 Task: Find connections with filter location Algiers with filter topic #fundraisingwith filter profile language Potuguese with filter current company Bharti AXA Life Insurance with filter school Padmashree Dr D. Y. Patil Vidyapeeth with filter industry Golf Courses and Country Clubs with filter service category Project Management with filter keywords title Medical Administrator
Action: Mouse moved to (470, 67)
Screenshot: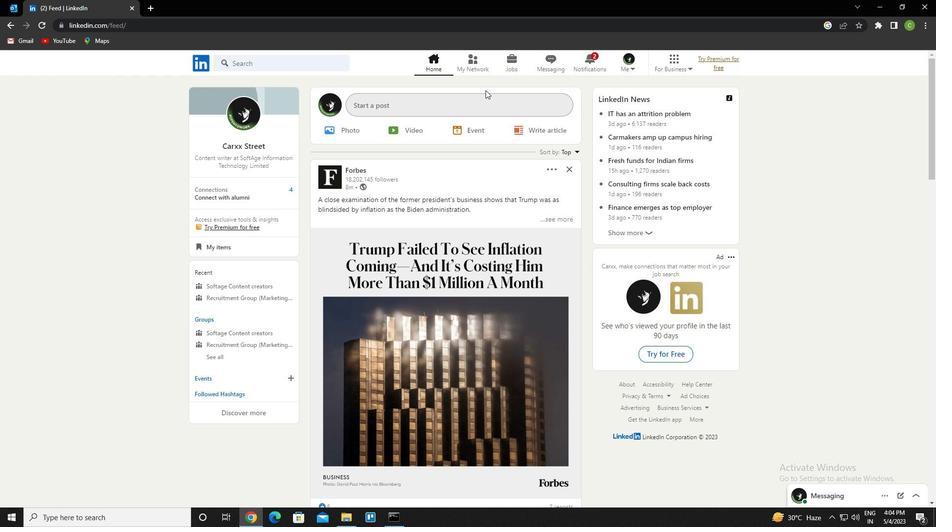 
Action: Mouse pressed left at (470, 67)
Screenshot: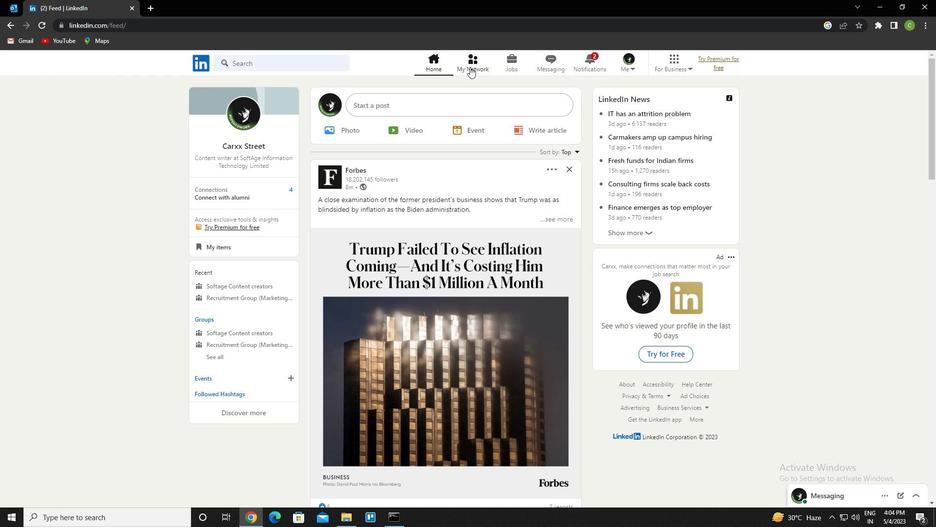 
Action: Mouse moved to (270, 123)
Screenshot: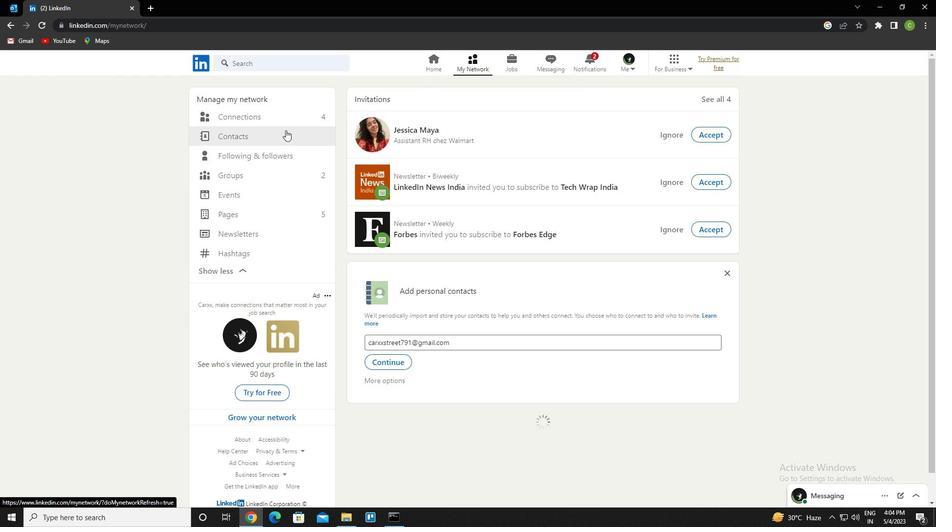 
Action: Mouse pressed left at (270, 123)
Screenshot: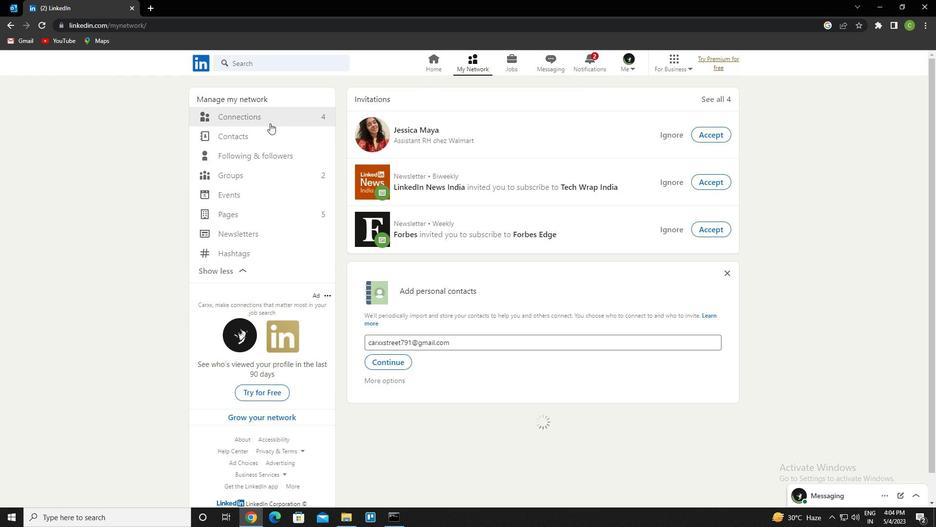 
Action: Mouse moved to (271, 117)
Screenshot: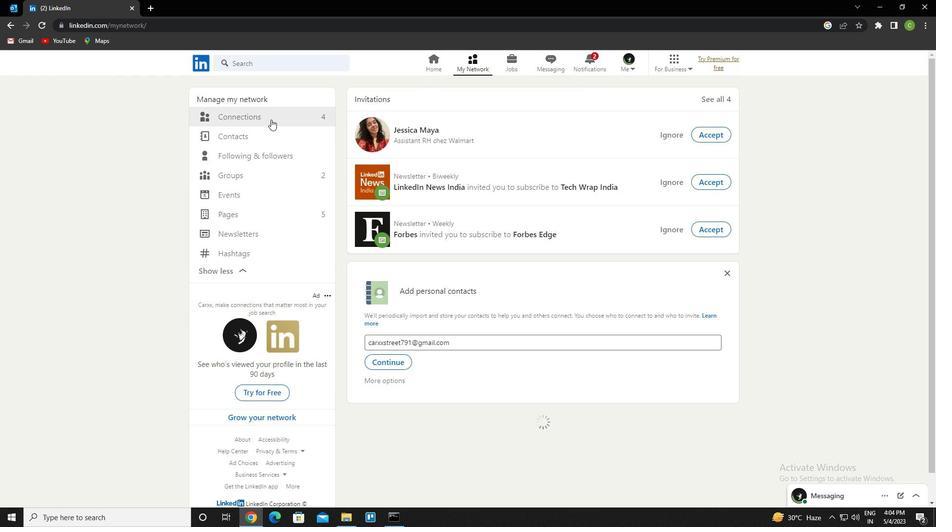 
Action: Mouse pressed left at (271, 117)
Screenshot: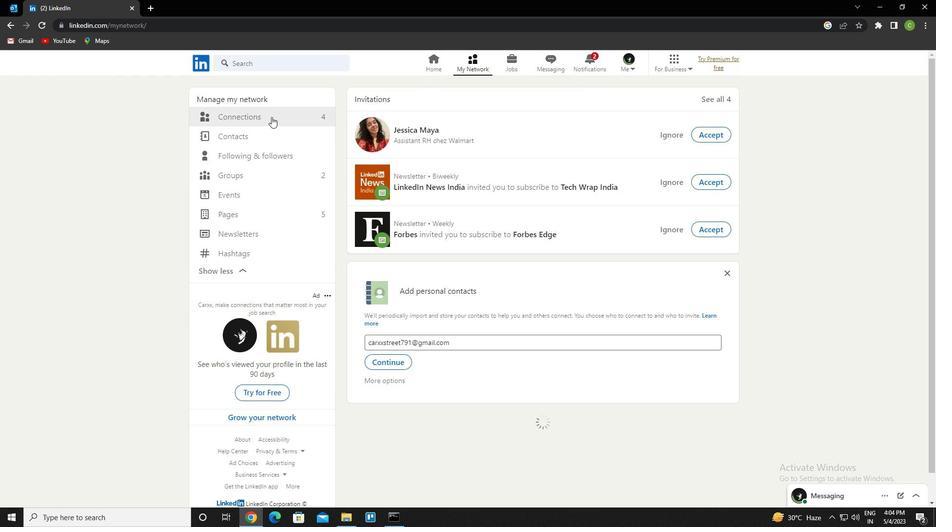 
Action: Mouse moved to (548, 118)
Screenshot: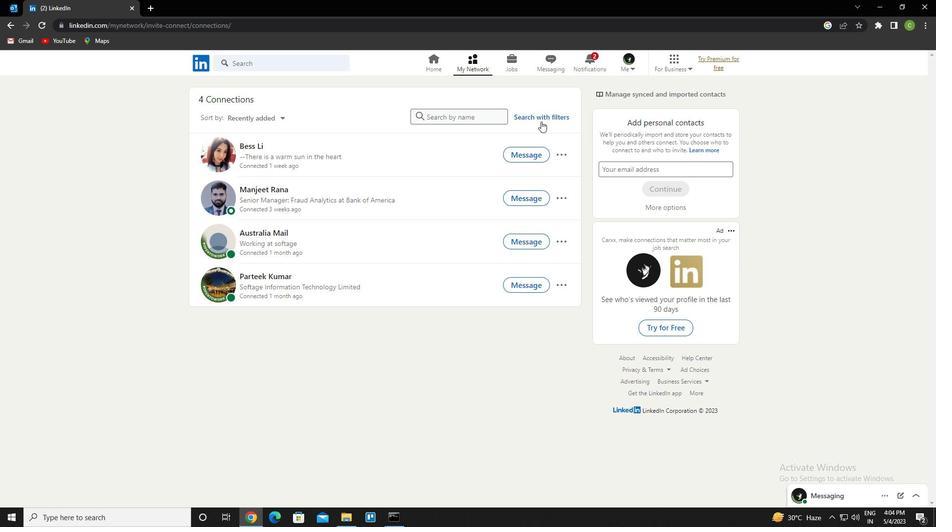 
Action: Mouse pressed left at (548, 118)
Screenshot: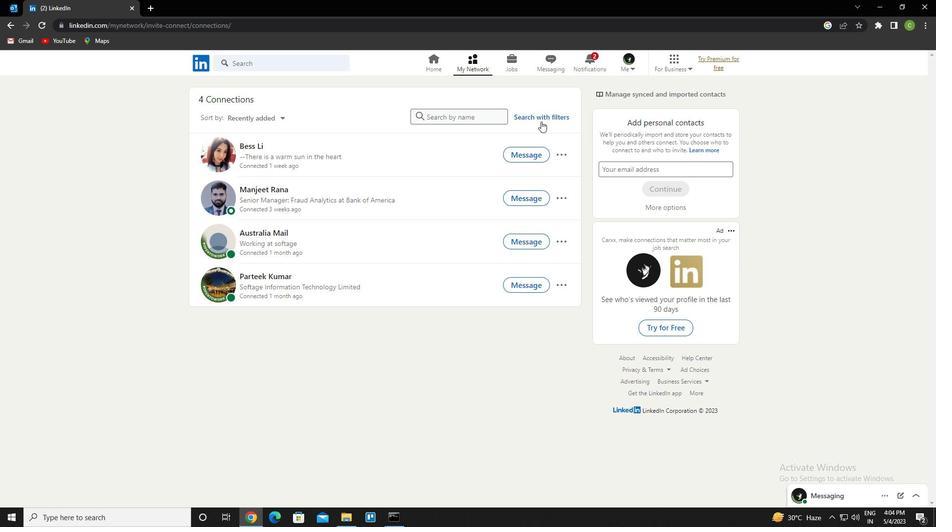 
Action: Mouse moved to (506, 95)
Screenshot: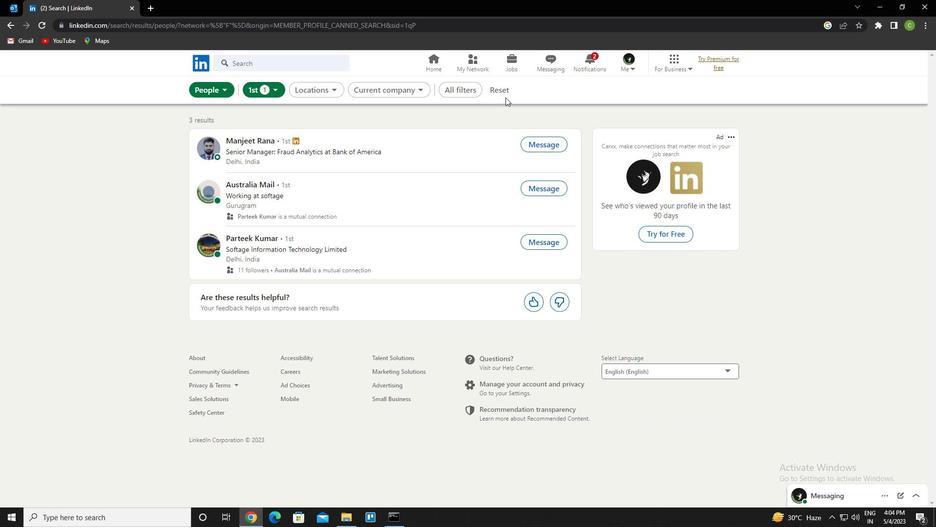 
Action: Mouse pressed left at (506, 95)
Screenshot: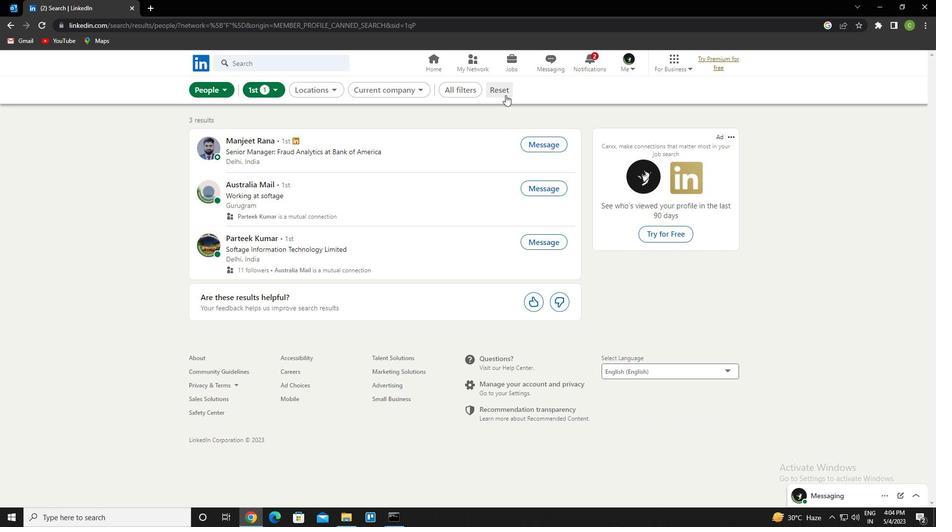 
Action: Mouse moved to (494, 90)
Screenshot: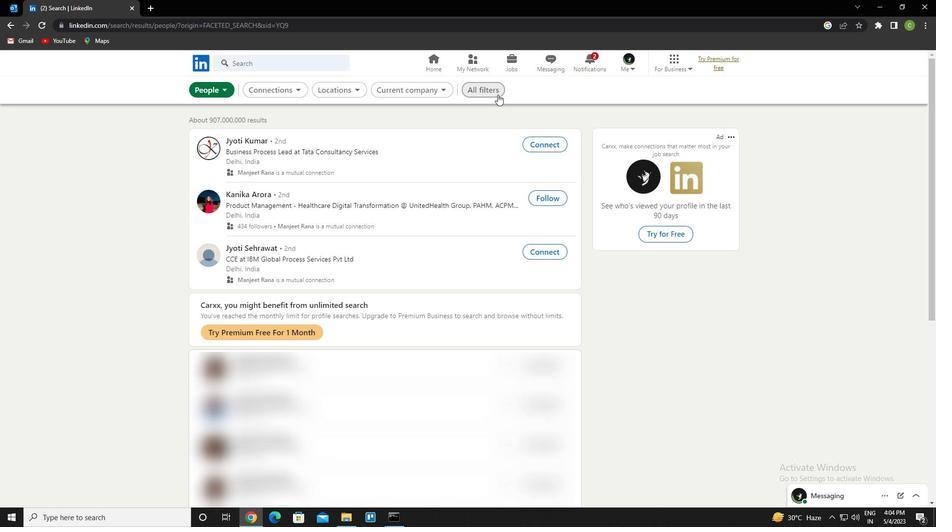 
Action: Mouse pressed left at (494, 90)
Screenshot: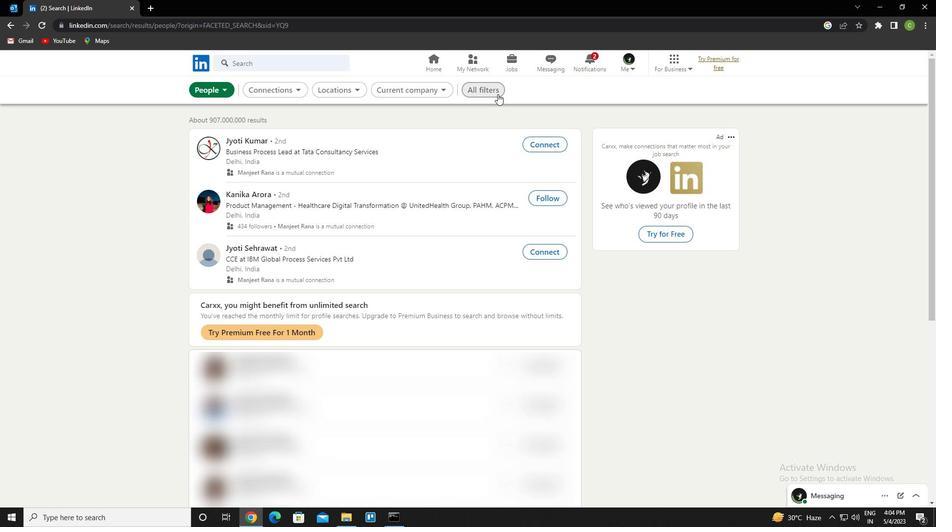
Action: Mouse moved to (747, 286)
Screenshot: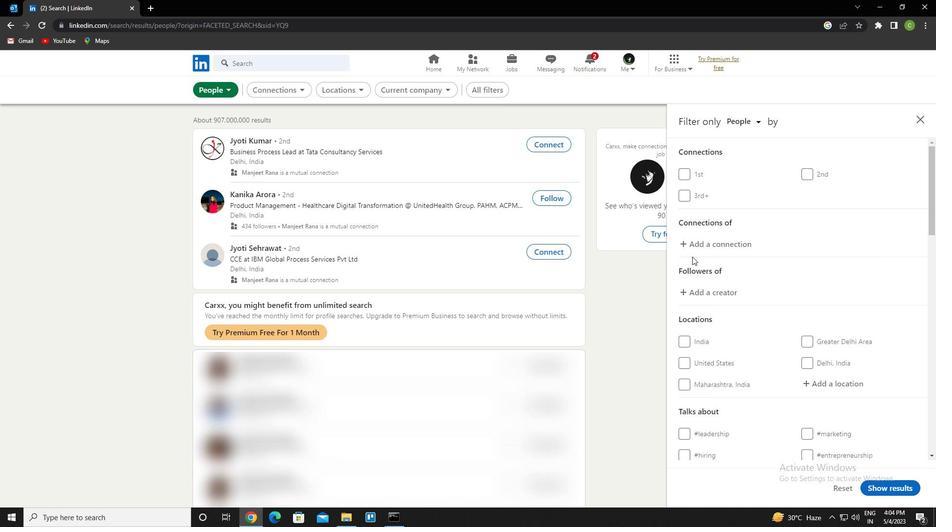 
Action: Mouse scrolled (747, 285) with delta (0, 0)
Screenshot: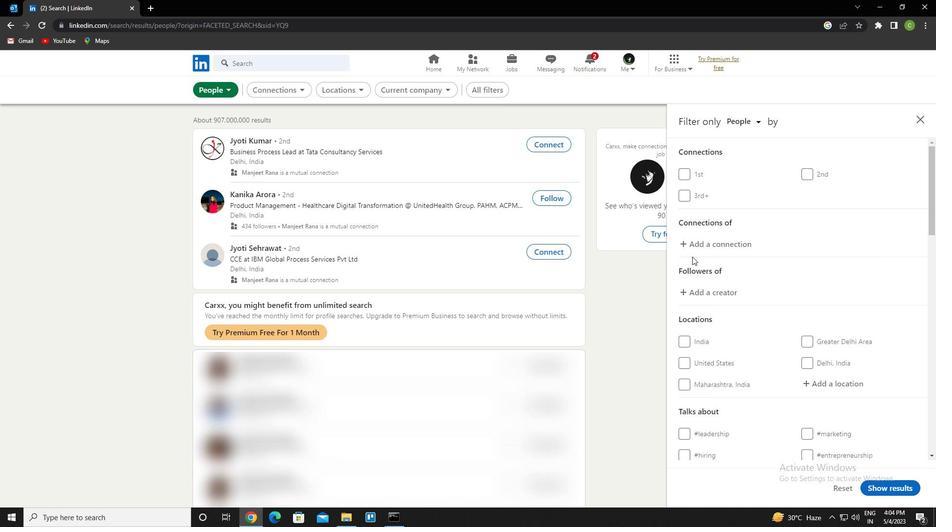 
Action: Mouse moved to (751, 292)
Screenshot: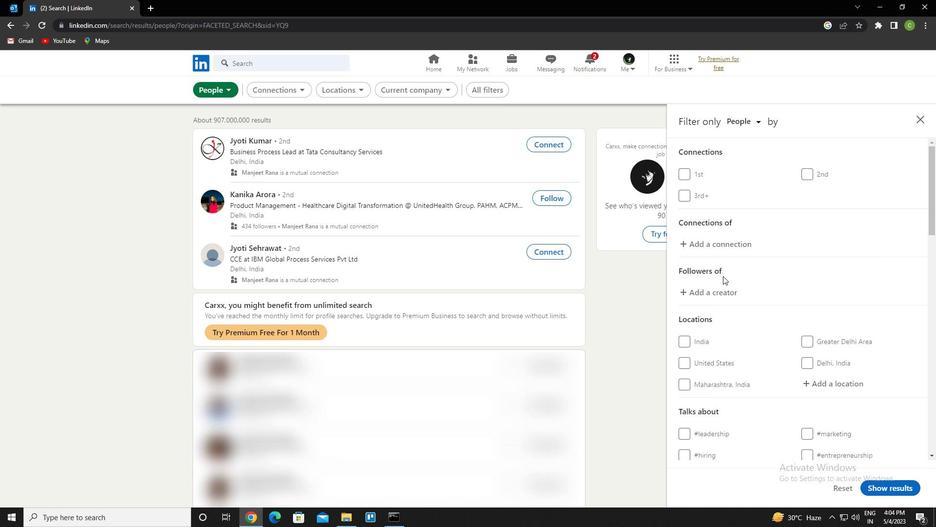 
Action: Mouse scrolled (751, 292) with delta (0, 0)
Screenshot: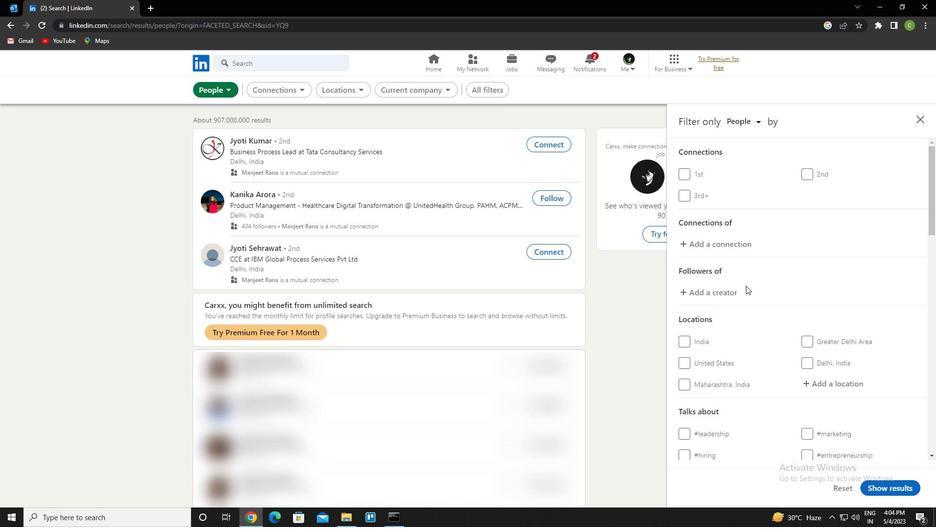 
Action: Mouse moved to (825, 292)
Screenshot: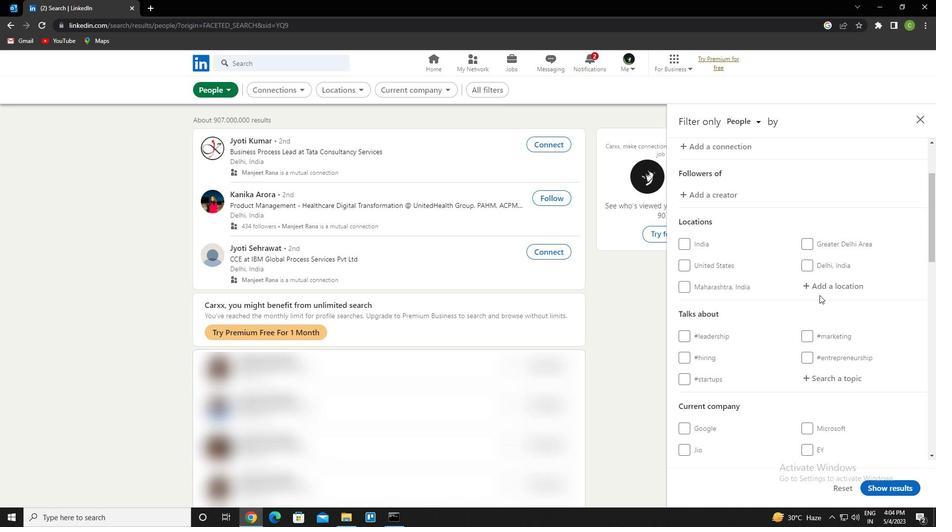 
Action: Mouse pressed left at (825, 292)
Screenshot: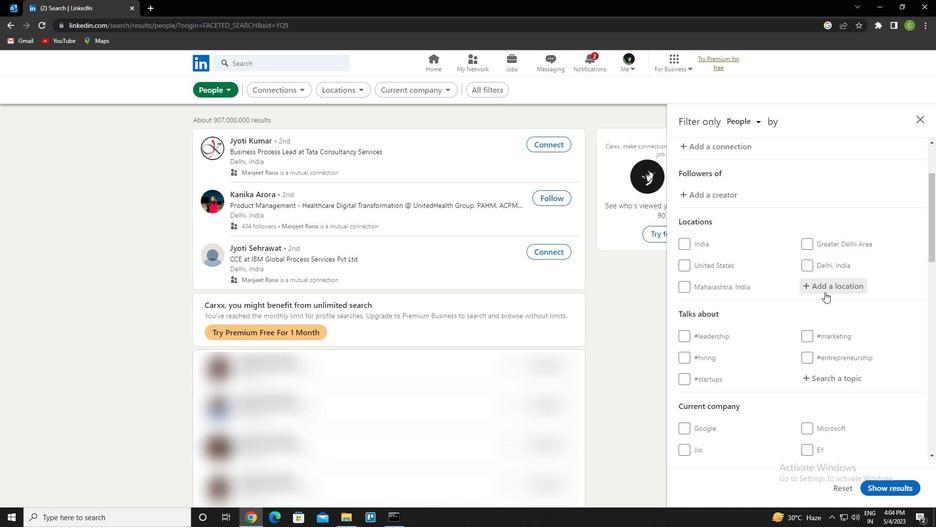 
Action: Mouse moved to (827, 291)
Screenshot: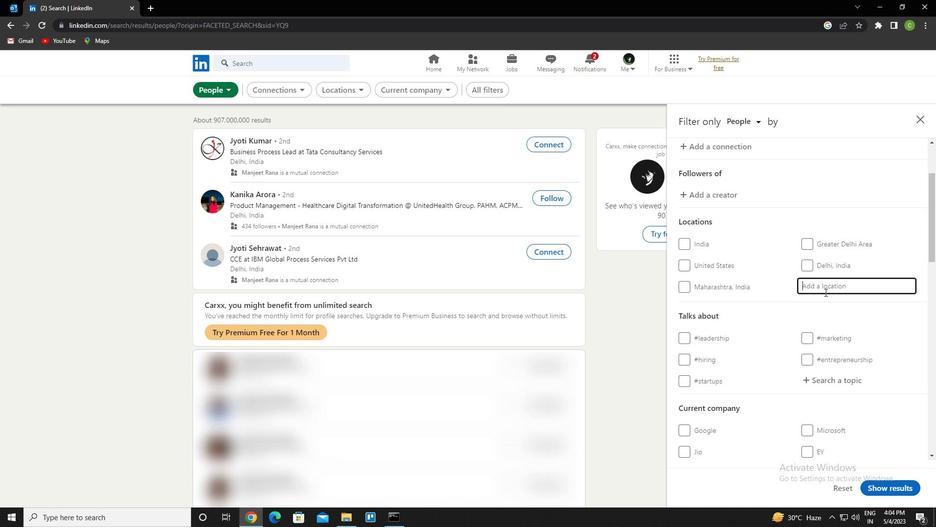 
Action: Key pressed <Key.caps_lock>a<Key.caps_lock>lgiers<Key.down><Key.enter>
Screenshot: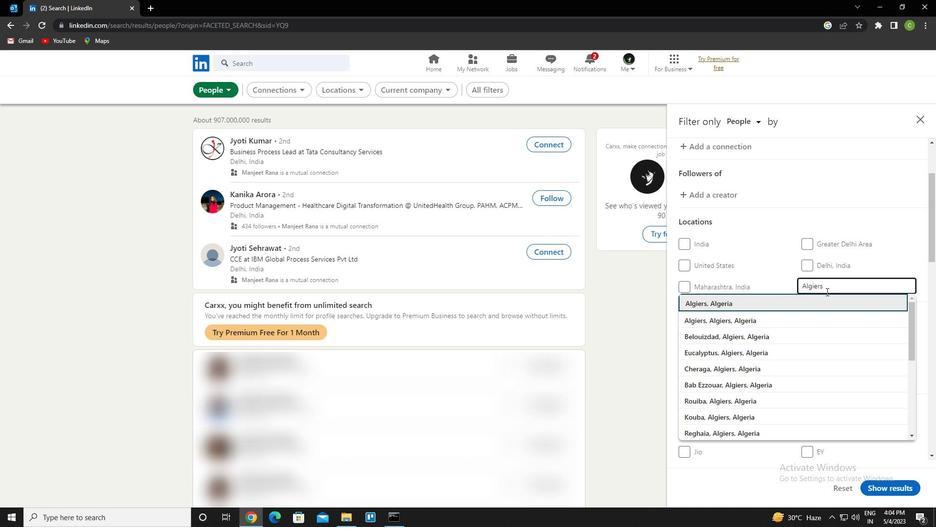 
Action: Mouse moved to (832, 292)
Screenshot: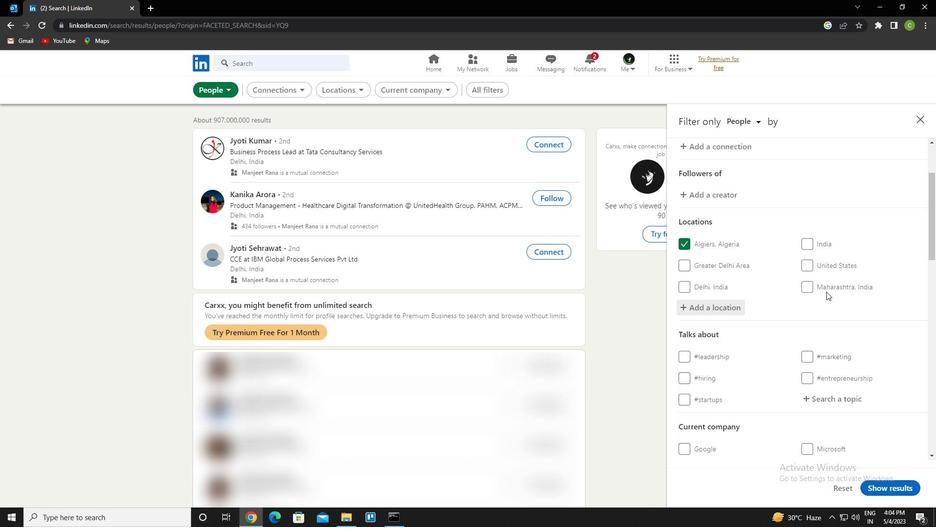
Action: Mouse scrolled (832, 291) with delta (0, 0)
Screenshot: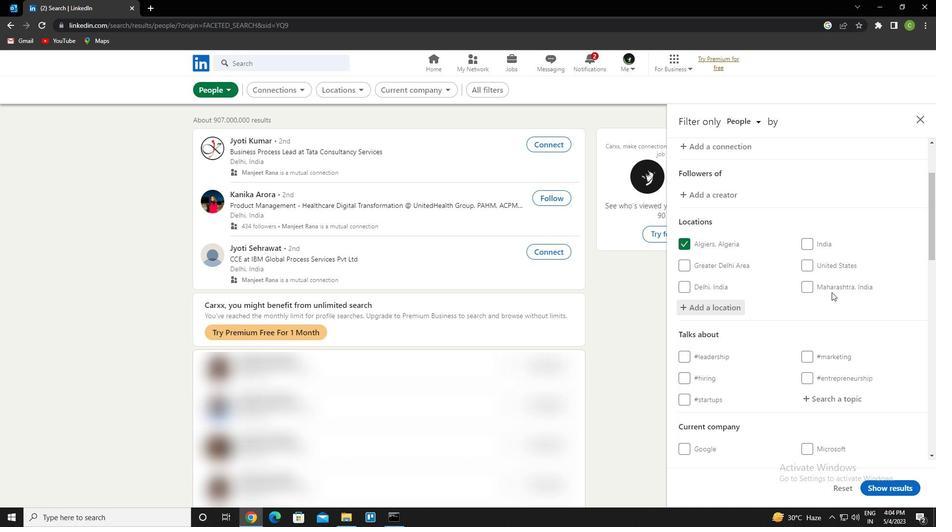 
Action: Mouse moved to (832, 294)
Screenshot: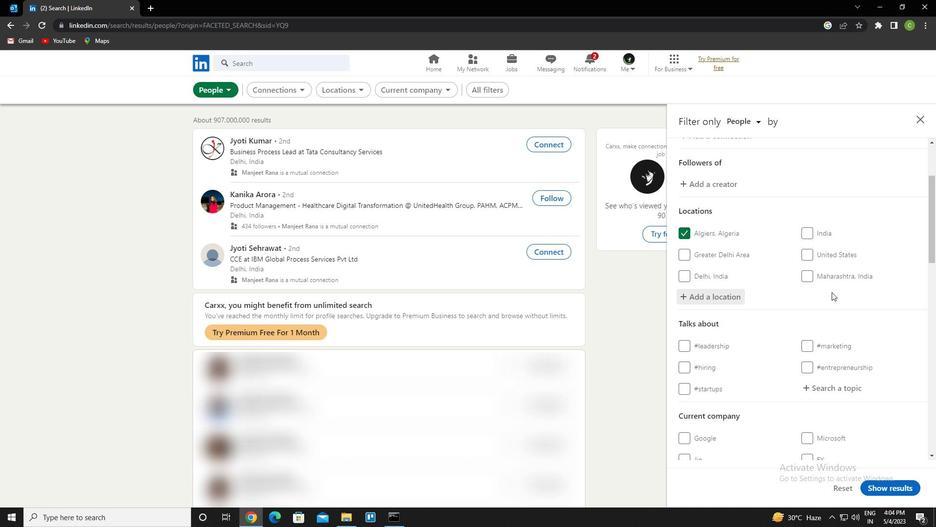
Action: Mouse scrolled (832, 294) with delta (0, 0)
Screenshot: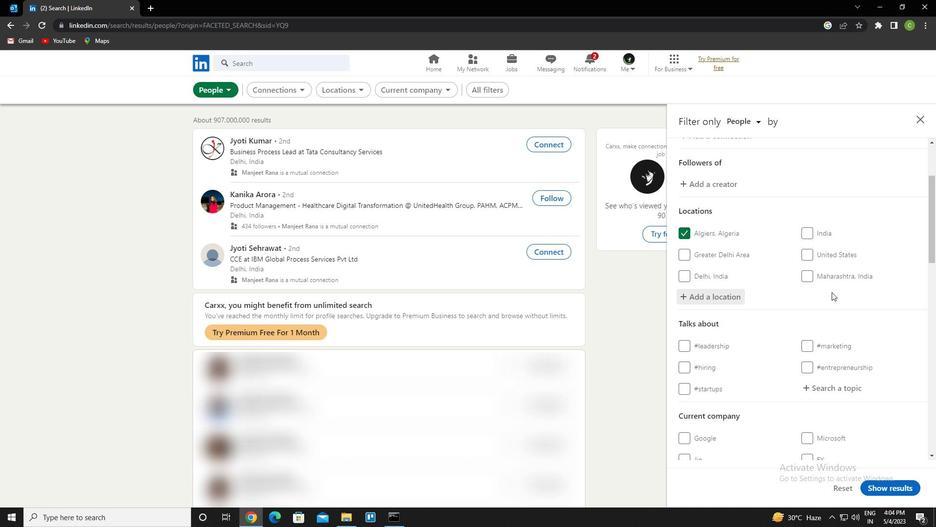 
Action: Mouse moved to (831, 302)
Screenshot: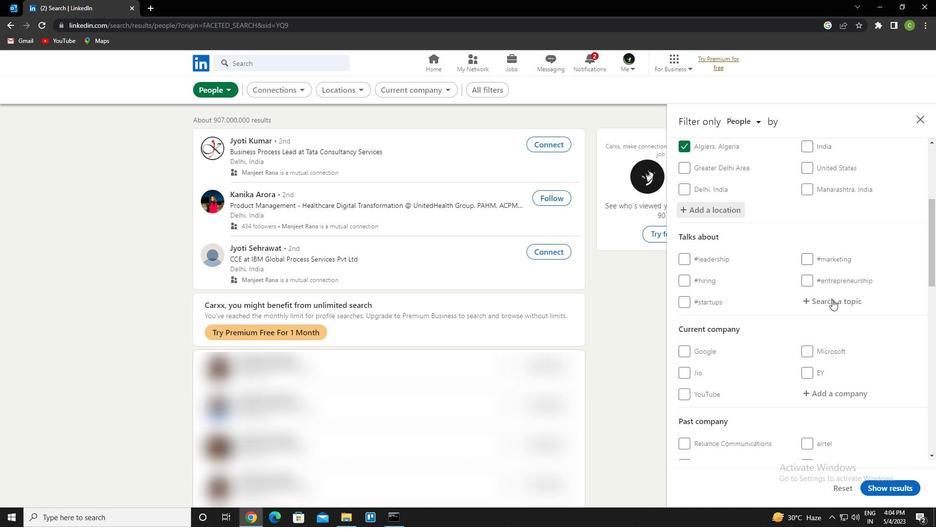 
Action: Mouse pressed left at (831, 302)
Screenshot: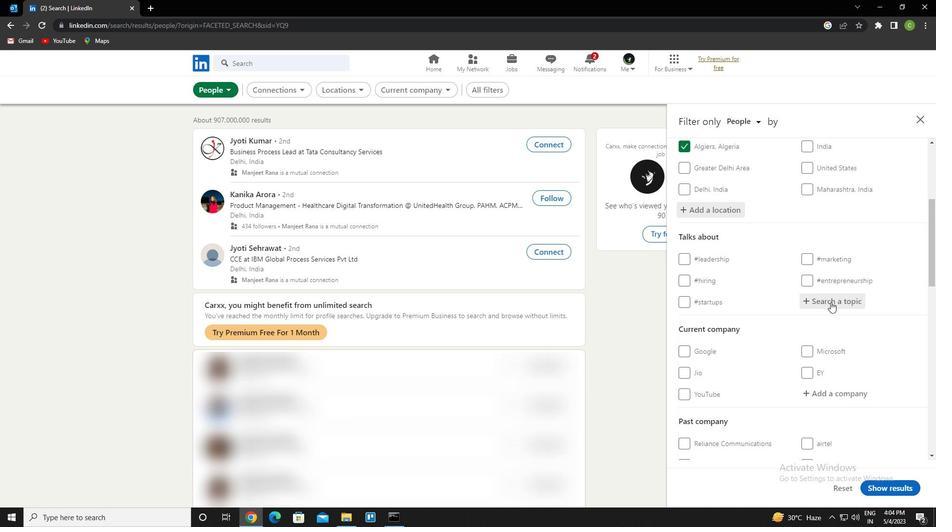 
Action: Mouse moved to (826, 300)
Screenshot: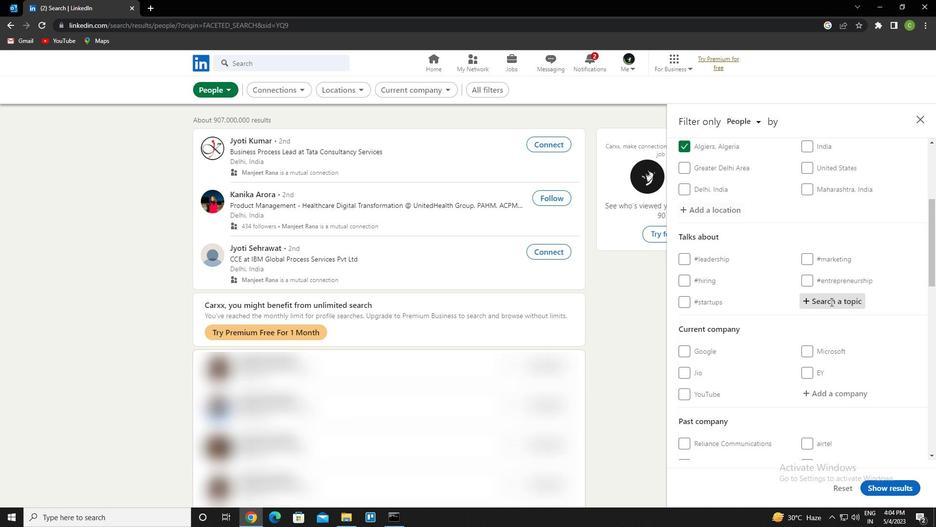 
Action: Key pressed fundraising<Key.down><Key.enter>
Screenshot: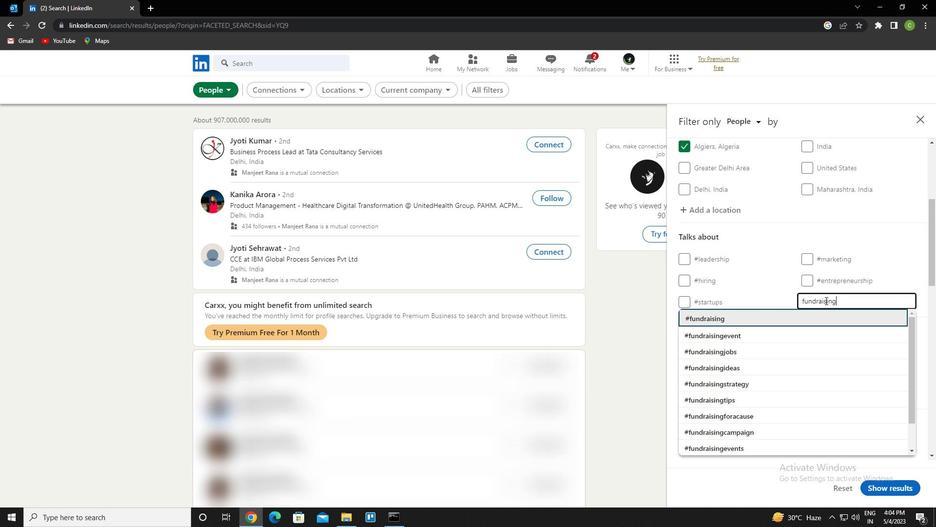 
Action: Mouse scrolled (826, 300) with delta (0, 0)
Screenshot: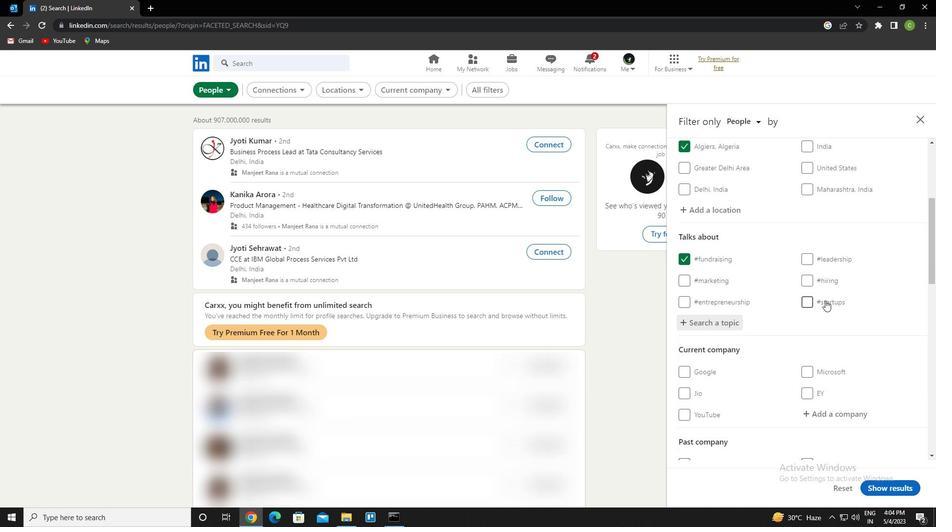 
Action: Mouse scrolled (826, 300) with delta (0, 0)
Screenshot: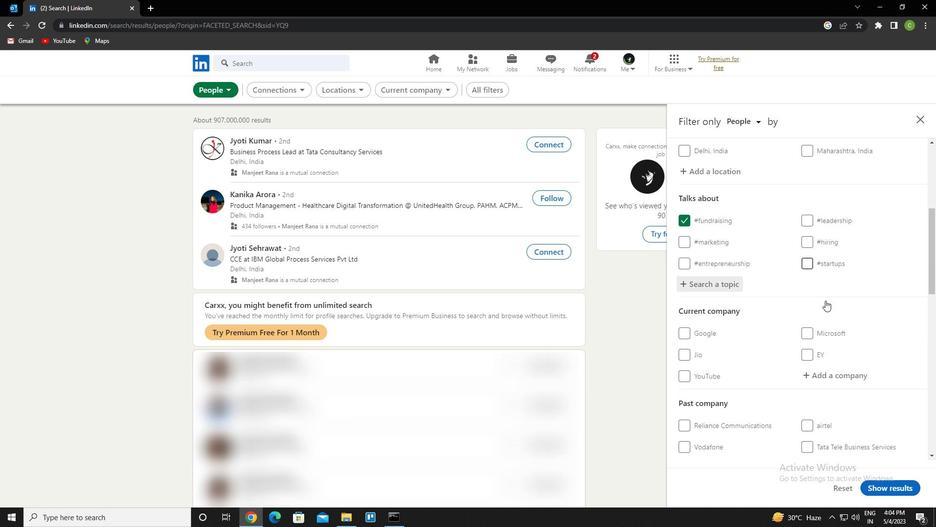 
Action: Mouse moved to (820, 300)
Screenshot: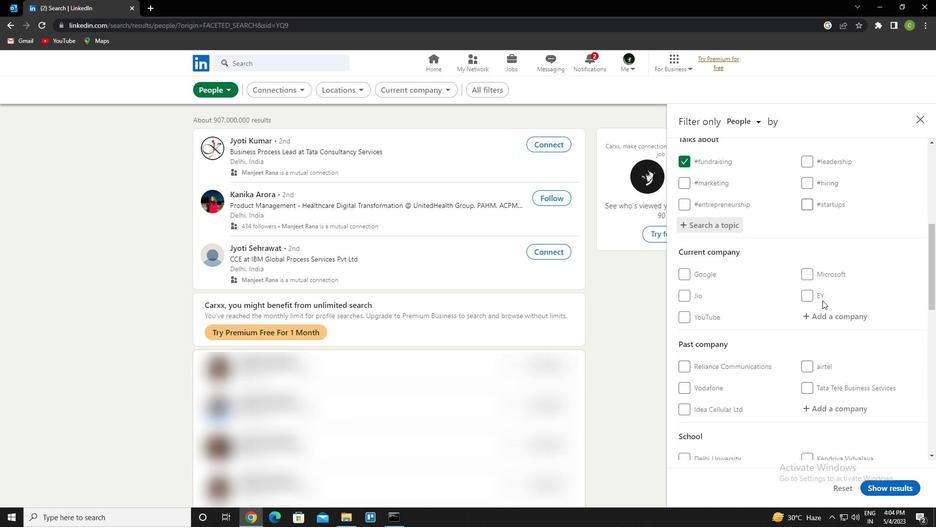 
Action: Mouse scrolled (820, 300) with delta (0, 0)
Screenshot: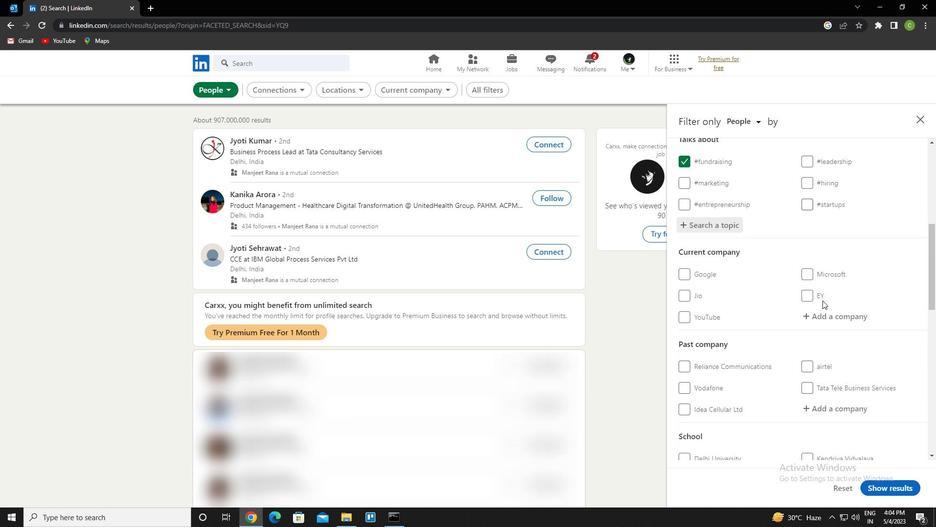 
Action: Mouse moved to (819, 300)
Screenshot: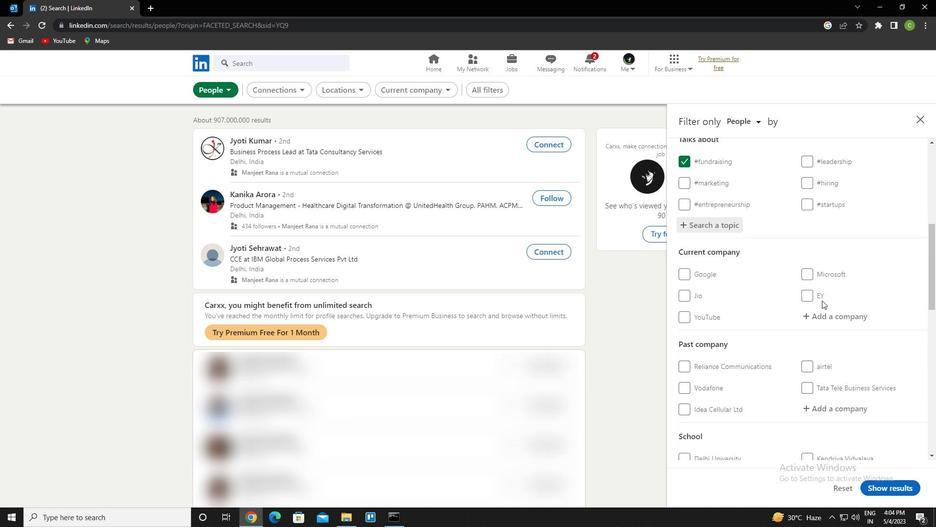 
Action: Mouse scrolled (819, 300) with delta (0, 0)
Screenshot: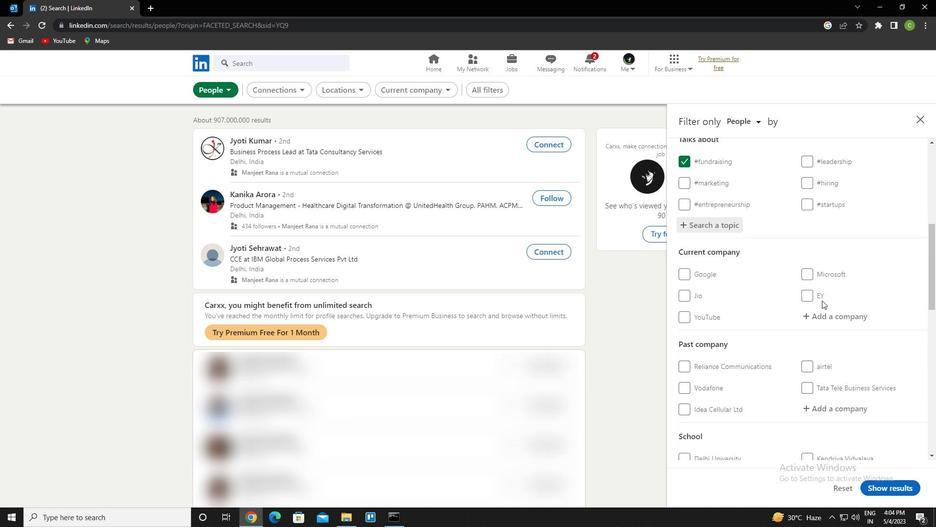 
Action: Mouse scrolled (819, 300) with delta (0, 0)
Screenshot: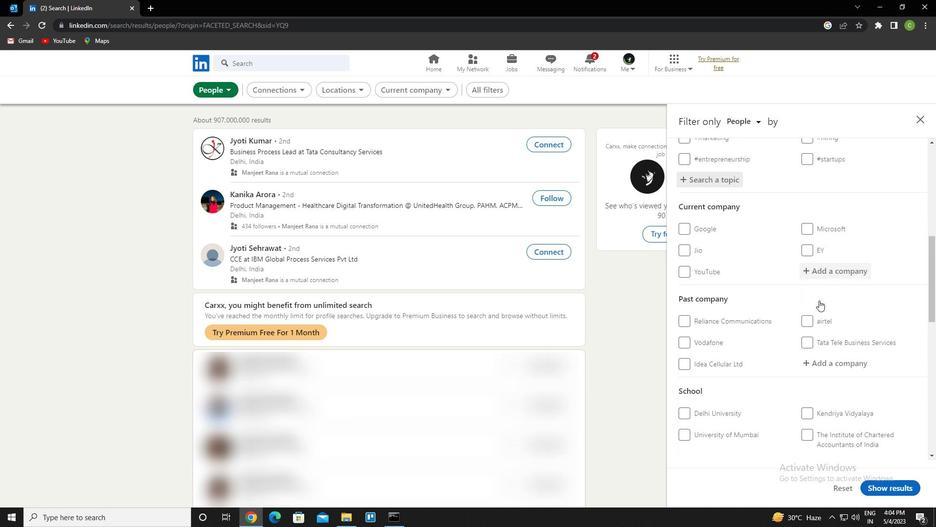 
Action: Mouse moved to (815, 299)
Screenshot: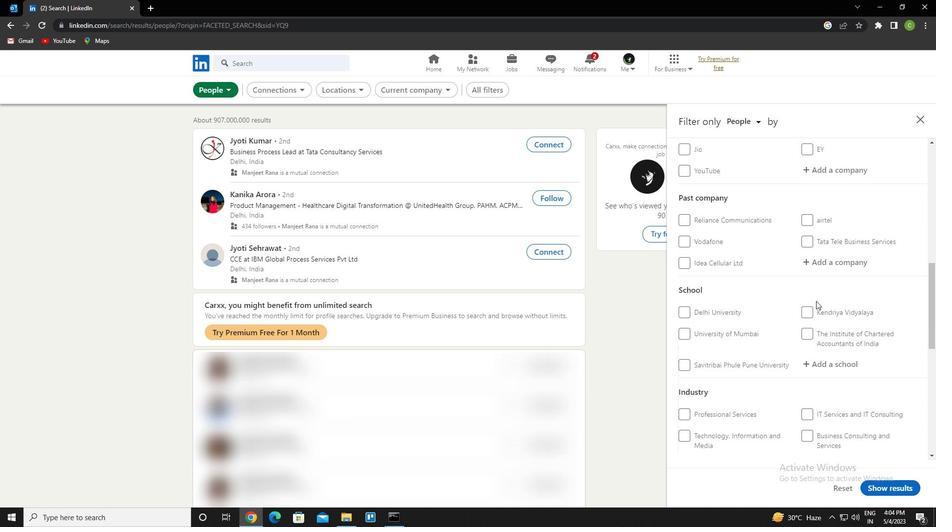 
Action: Mouse scrolled (815, 299) with delta (0, 0)
Screenshot: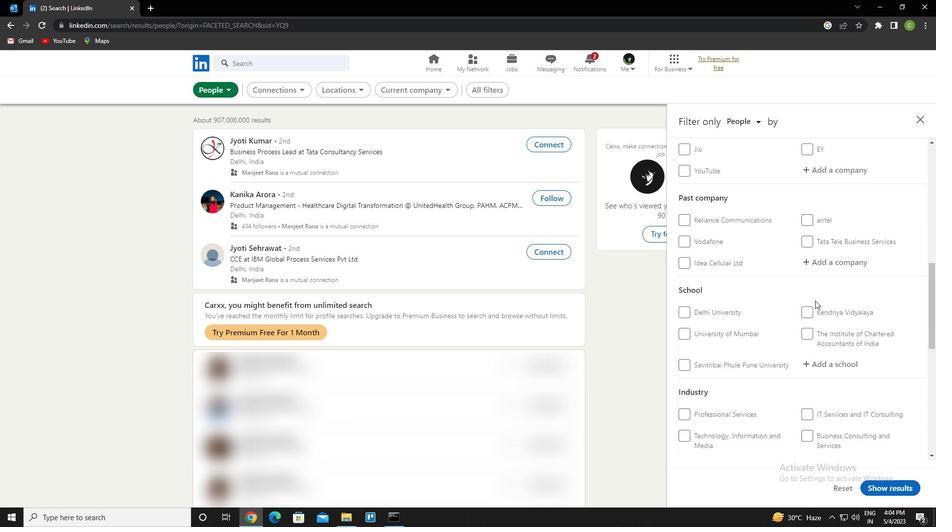 
Action: Mouse scrolled (815, 299) with delta (0, 0)
Screenshot: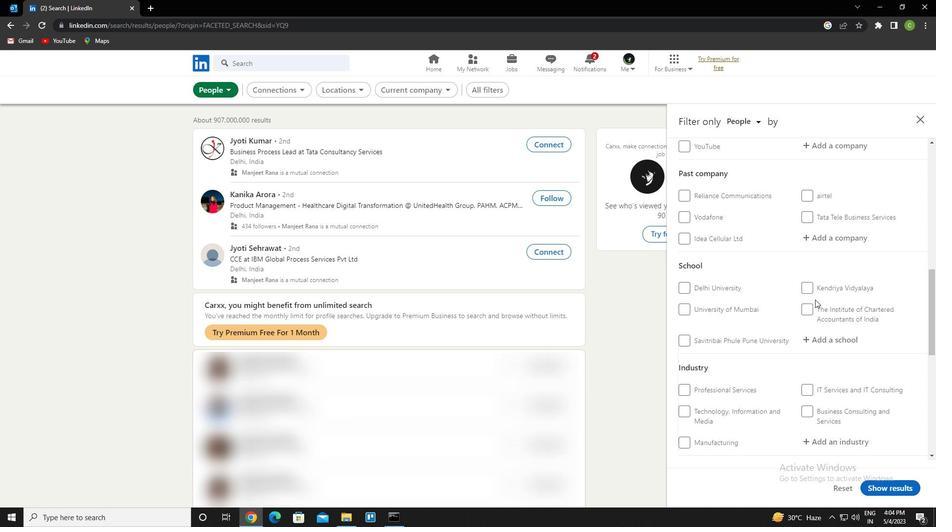 
Action: Mouse scrolled (815, 299) with delta (0, 0)
Screenshot: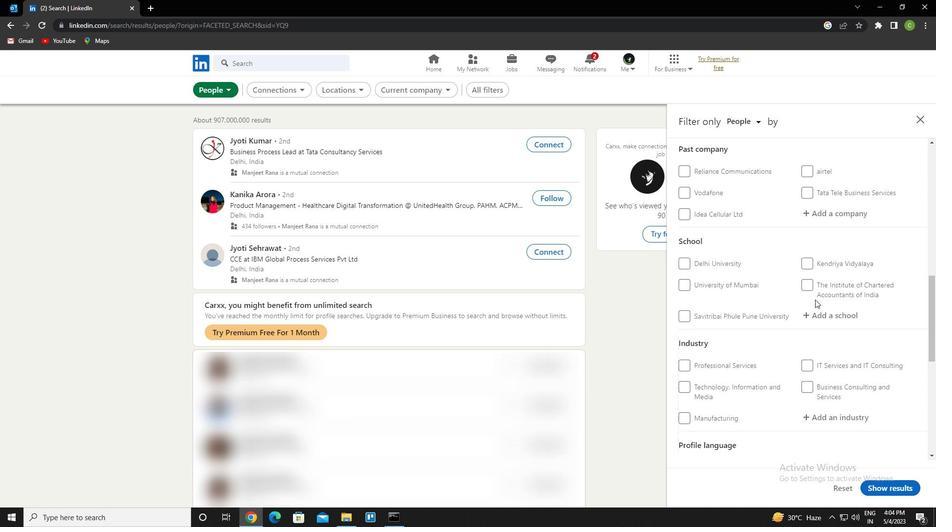 
Action: Mouse scrolled (815, 299) with delta (0, 0)
Screenshot: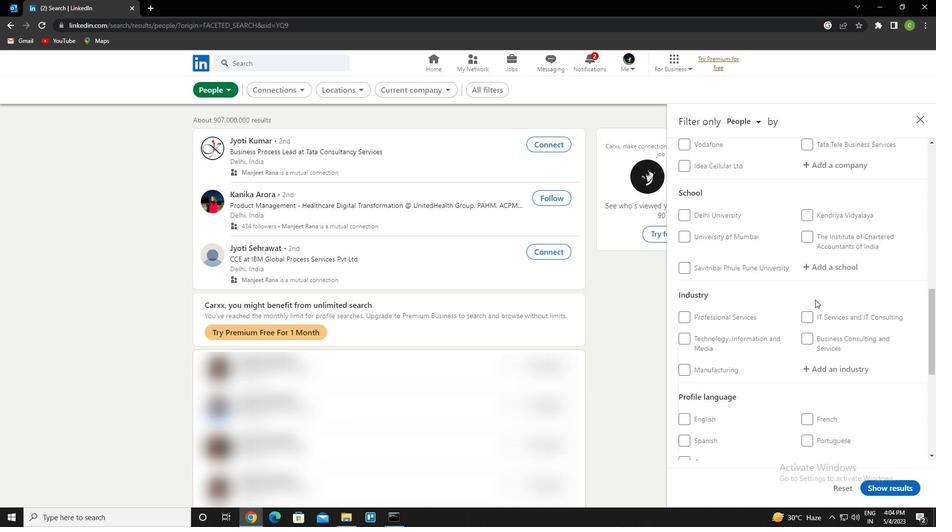 
Action: Mouse moved to (807, 344)
Screenshot: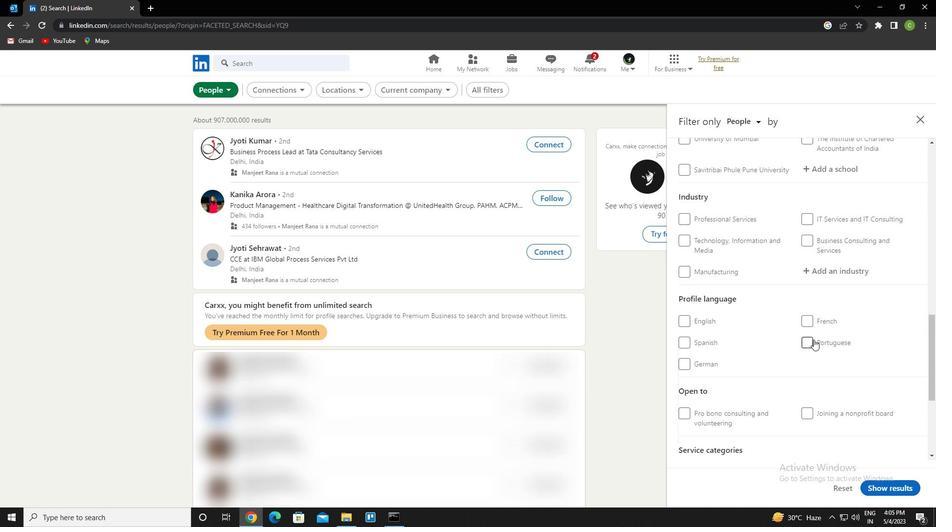
Action: Mouse pressed left at (807, 344)
Screenshot: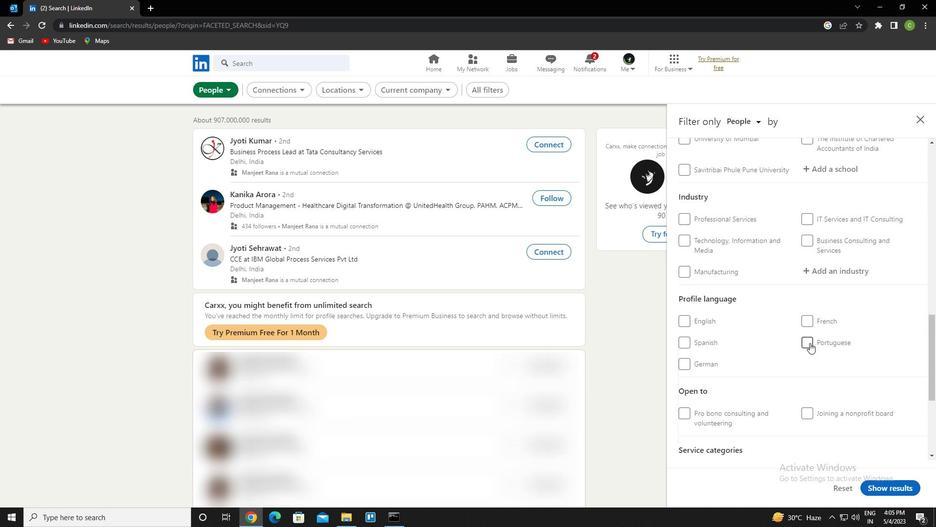 
Action: Mouse moved to (769, 330)
Screenshot: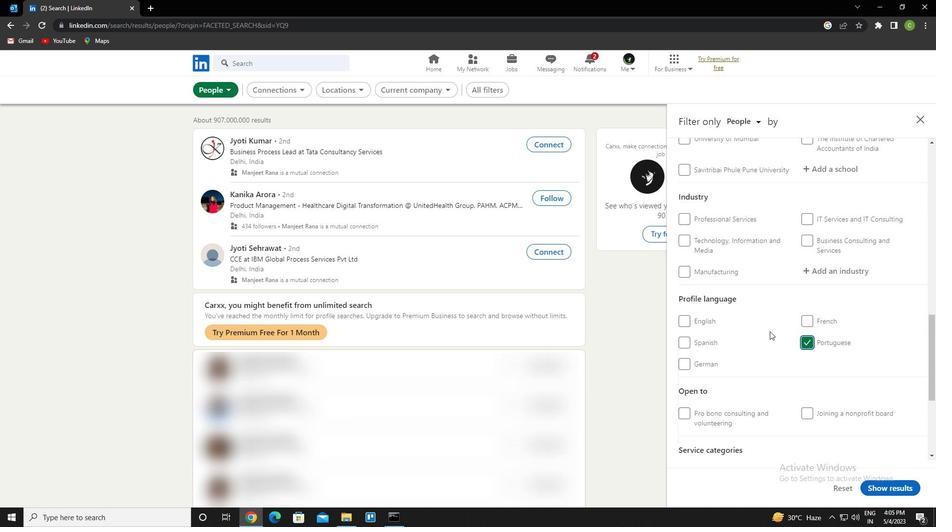 
Action: Mouse scrolled (769, 331) with delta (0, 0)
Screenshot: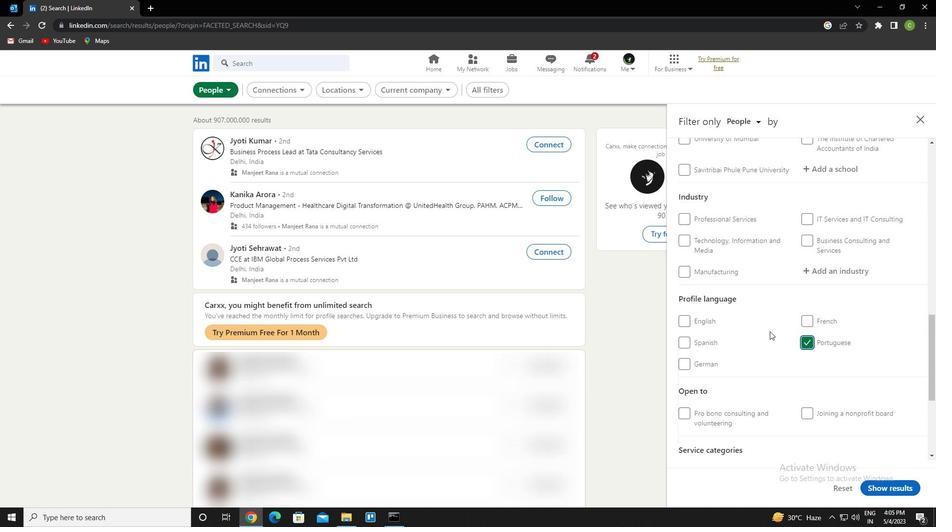 
Action: Mouse scrolled (769, 331) with delta (0, 0)
Screenshot: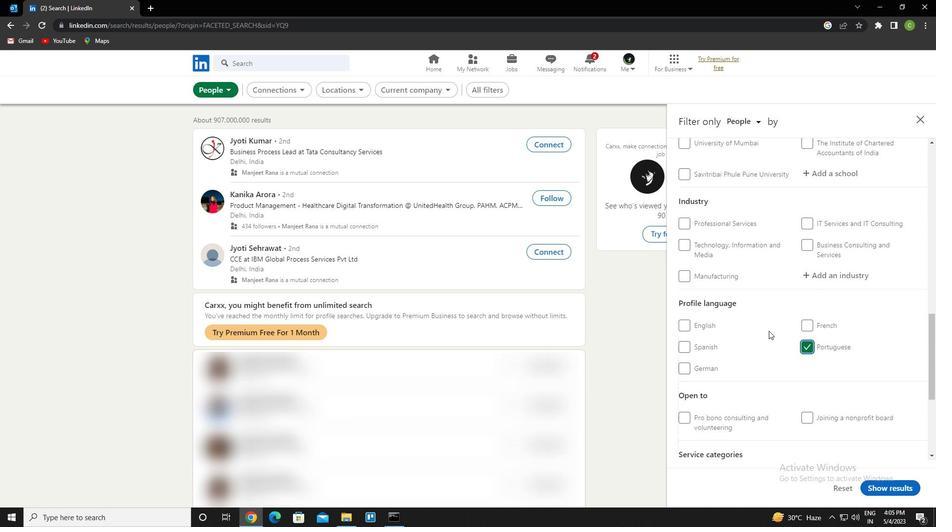 
Action: Mouse scrolled (769, 331) with delta (0, 0)
Screenshot: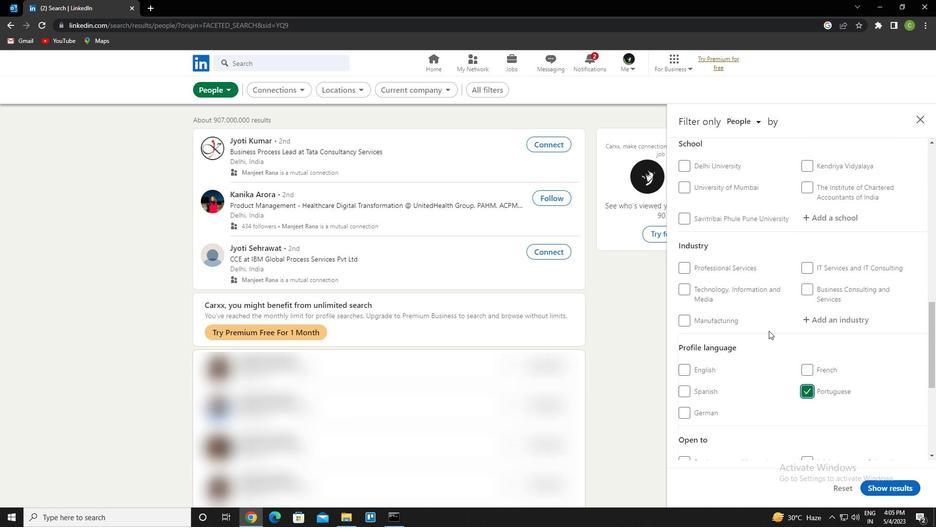 
Action: Mouse scrolled (769, 331) with delta (0, 0)
Screenshot: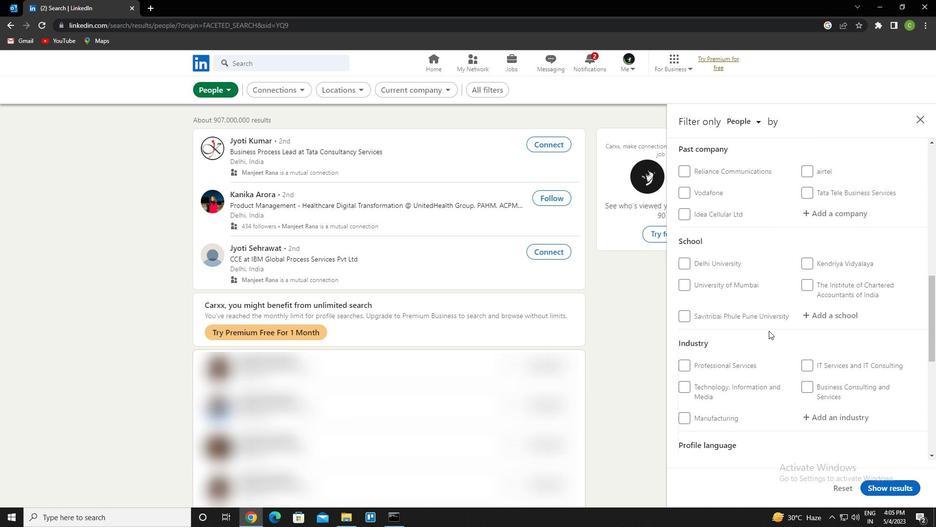 
Action: Mouse scrolled (769, 331) with delta (0, 0)
Screenshot: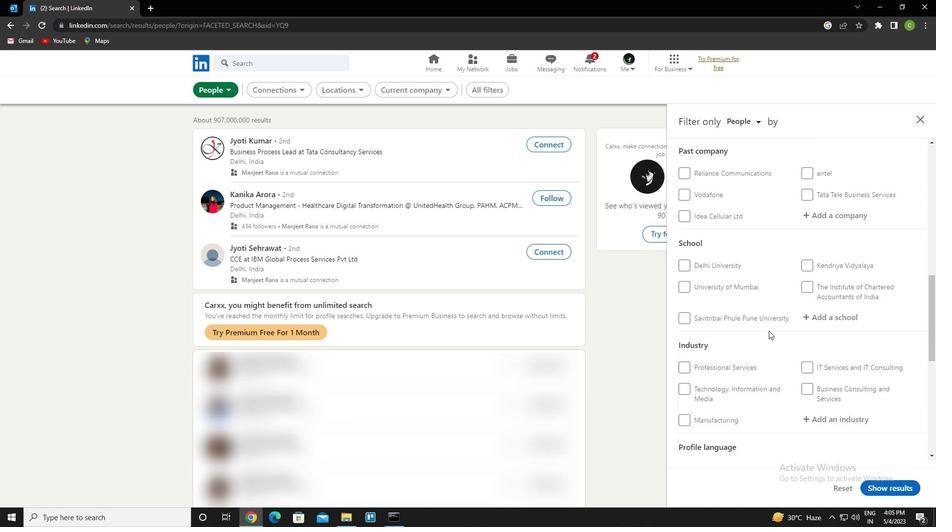 
Action: Mouse scrolled (769, 331) with delta (0, 0)
Screenshot: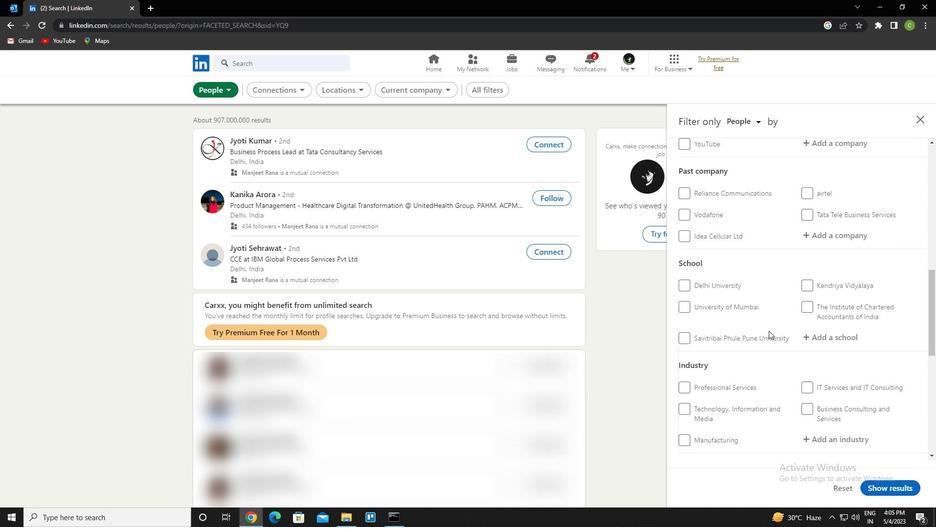 
Action: Mouse scrolled (769, 331) with delta (0, 0)
Screenshot: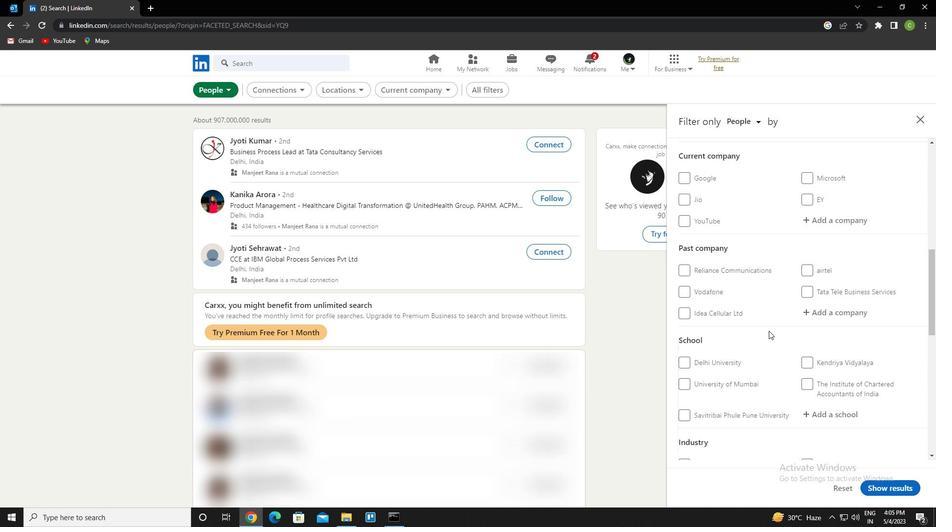 
Action: Mouse moved to (830, 316)
Screenshot: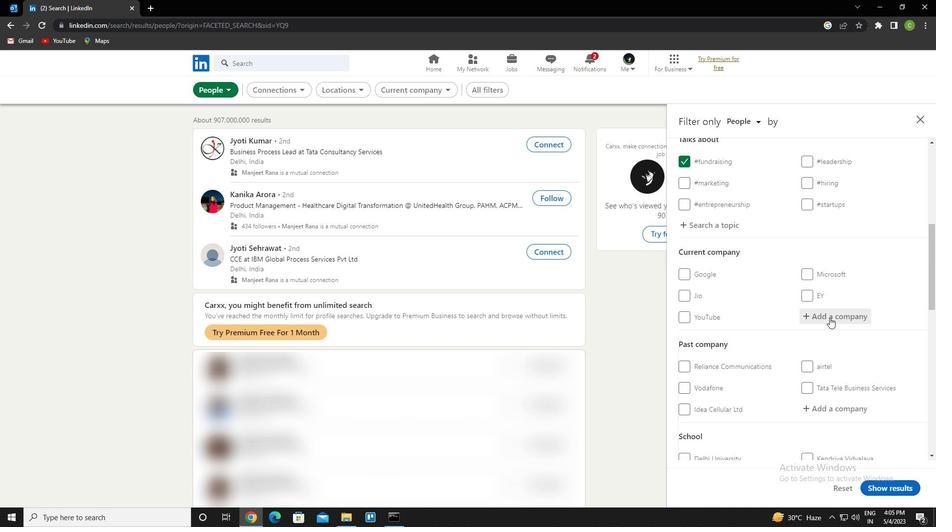 
Action: Mouse pressed left at (830, 316)
Screenshot: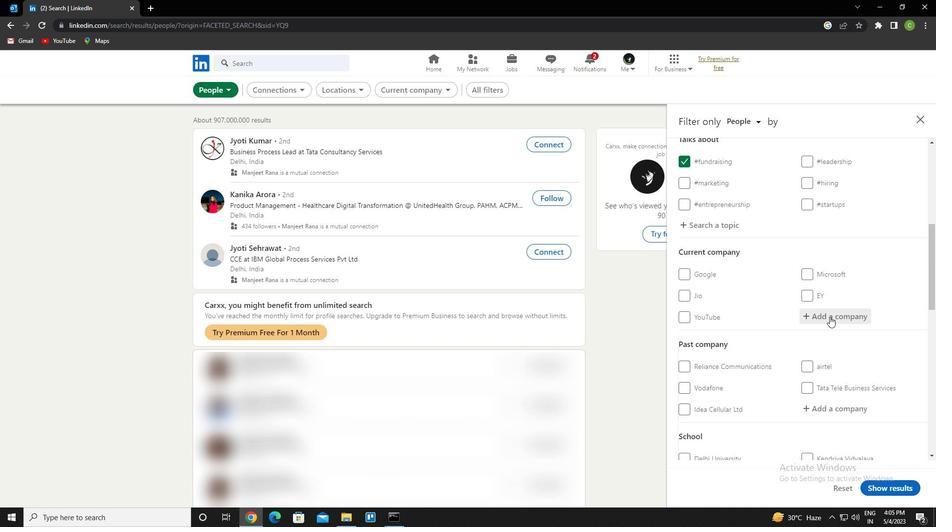 
Action: Key pressed <Key.caps_lock><Key.caps_lock><Key.caps_lock>b<Key.caps_lock>harti<Key.space><Key.caps_lock>axa<Key.space>l<Key.caps_lock>ife<Key.space>insurance<Key.down><Key.enter>
Screenshot: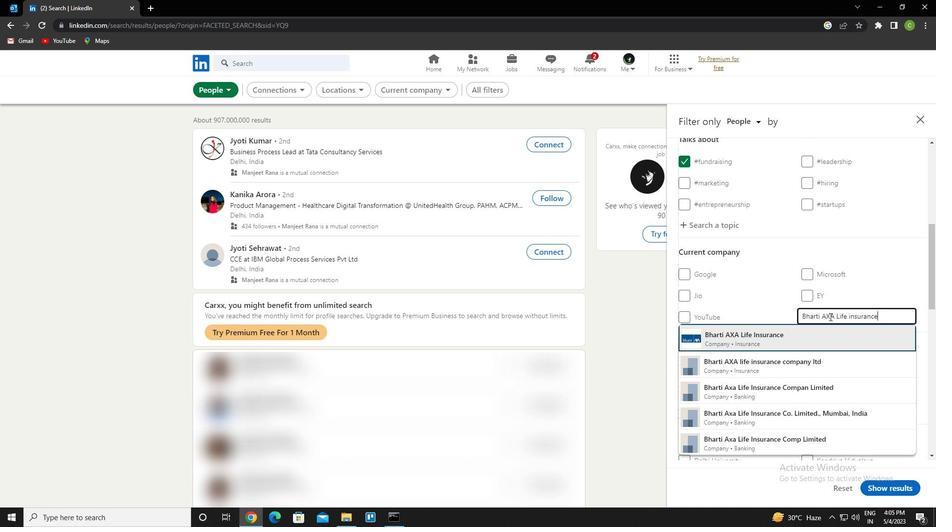 
Action: Mouse moved to (853, 311)
Screenshot: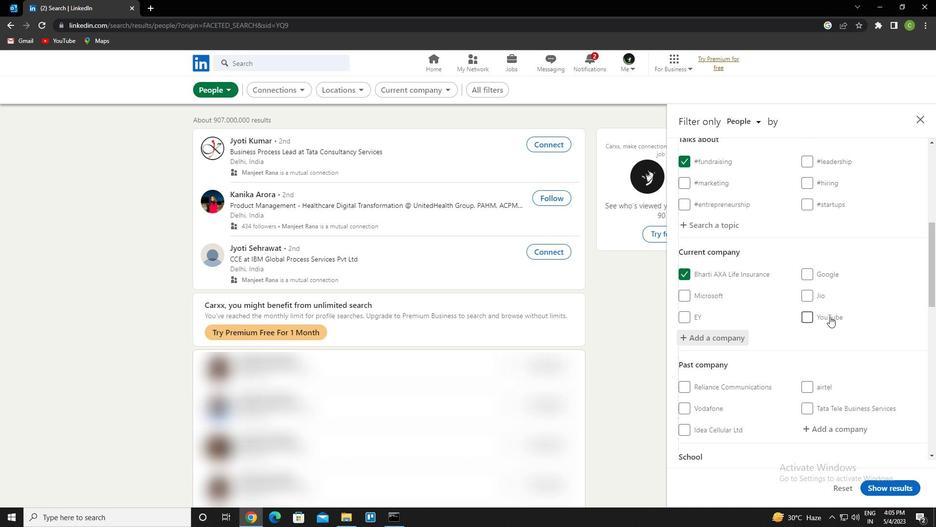 
Action: Mouse scrolled (853, 311) with delta (0, 0)
Screenshot: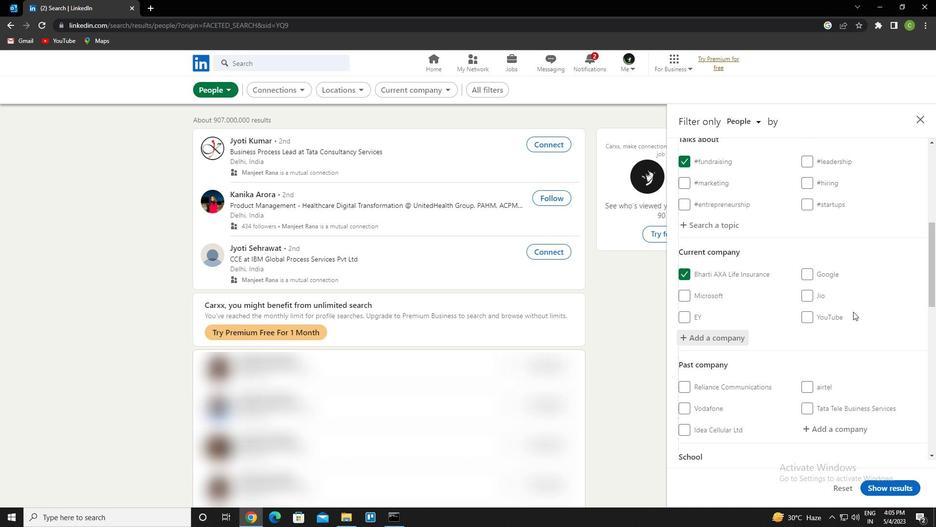 
Action: Mouse scrolled (853, 311) with delta (0, 0)
Screenshot: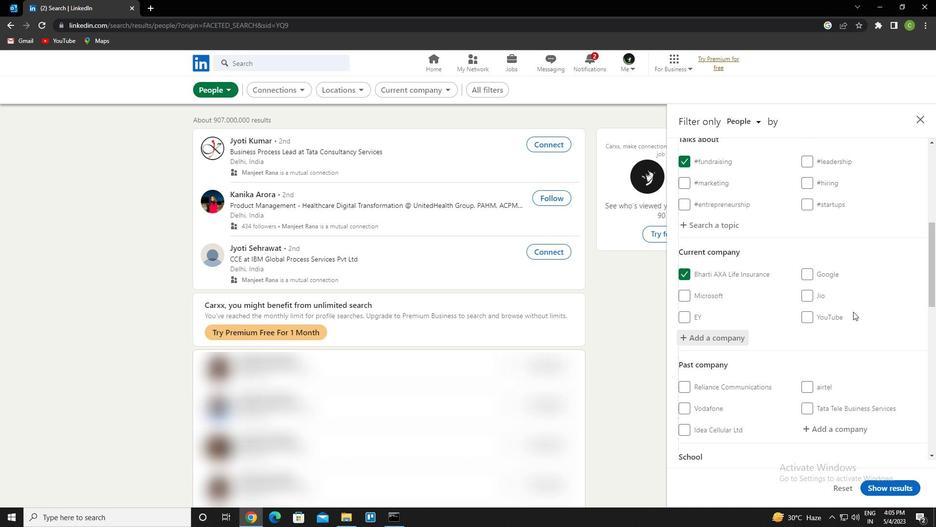 
Action: Mouse scrolled (853, 311) with delta (0, 0)
Screenshot: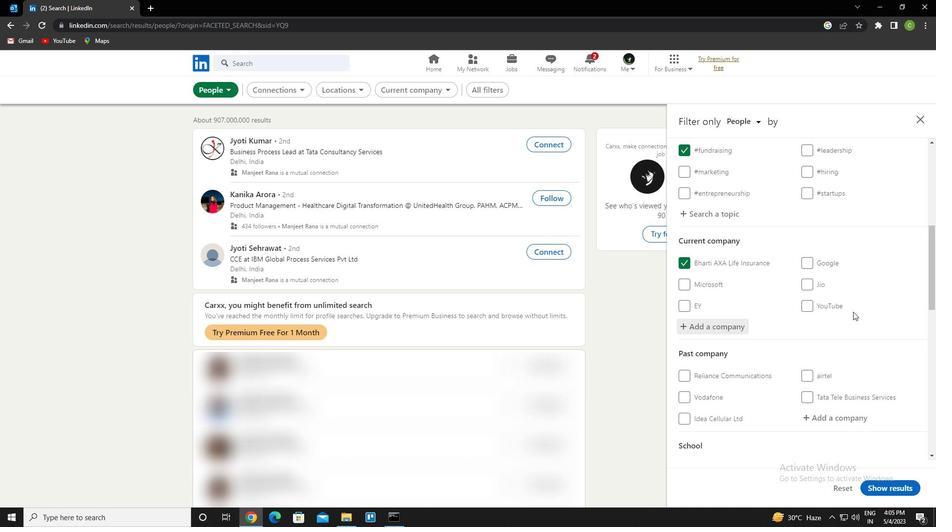 
Action: Mouse scrolled (853, 311) with delta (0, 0)
Screenshot: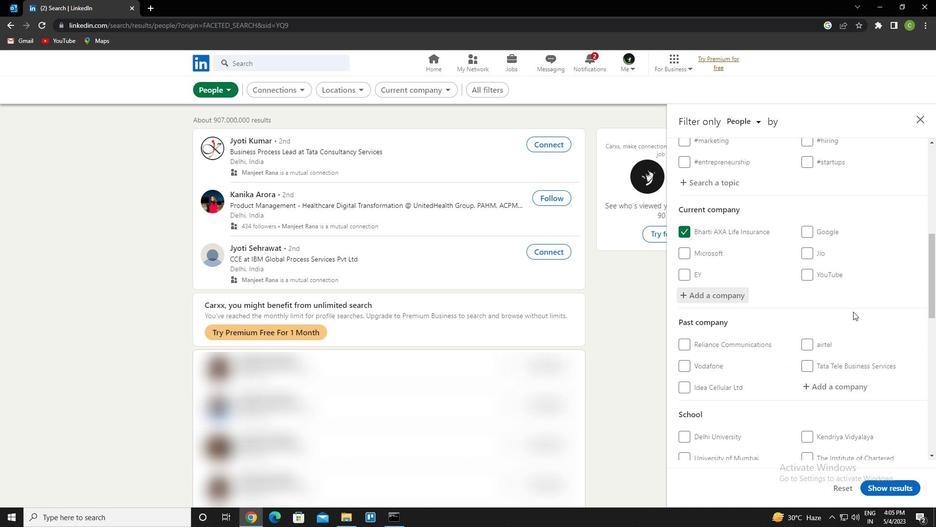 
Action: Mouse moved to (827, 336)
Screenshot: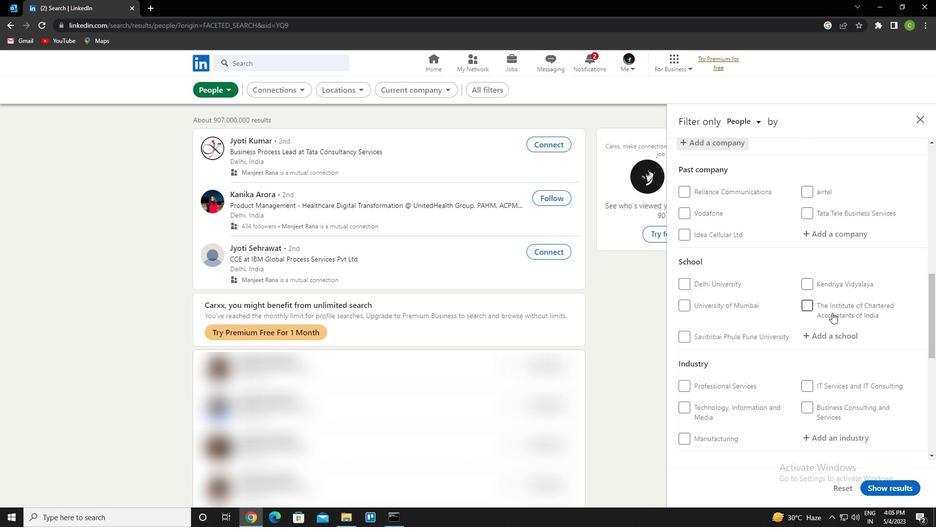 
Action: Mouse pressed left at (827, 336)
Screenshot: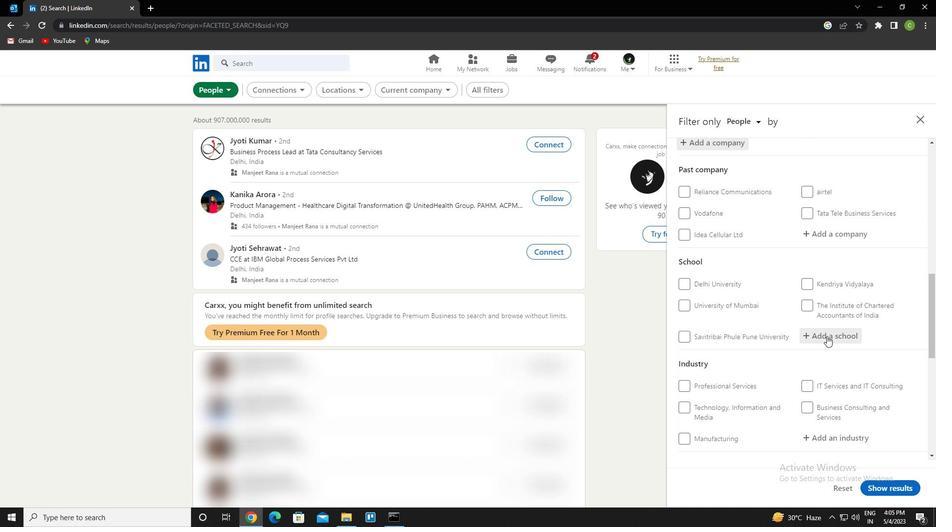 
Action: Key pressed <Key.caps_lock>p<Key.caps_lock>admashree<Key.space><Key.caps_lock>d<Key.caps_lock>r<Key.down><Key.enter>
Screenshot: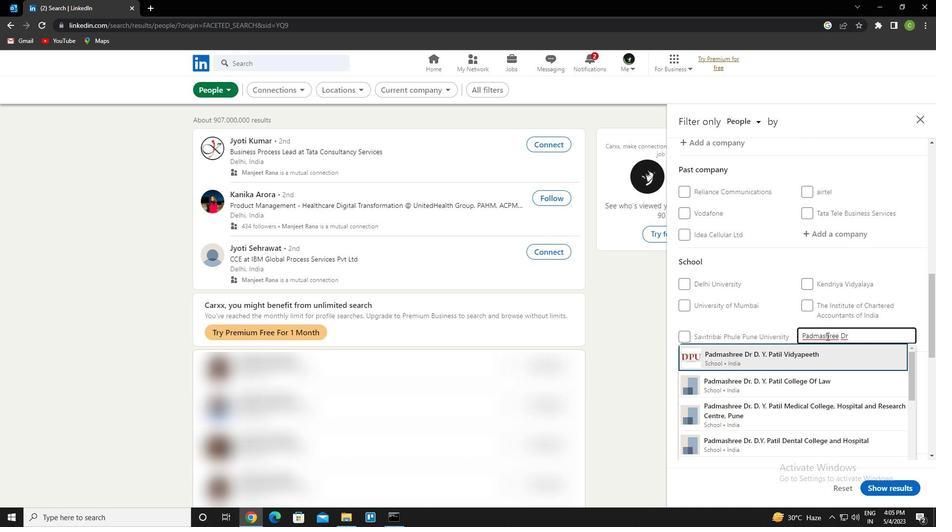 
Action: Mouse moved to (823, 315)
Screenshot: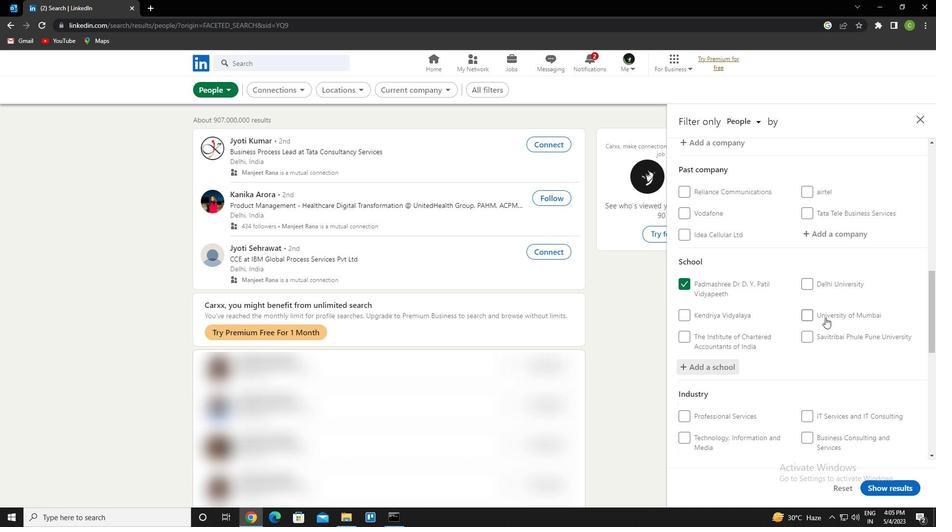 
Action: Mouse scrolled (823, 314) with delta (0, 0)
Screenshot: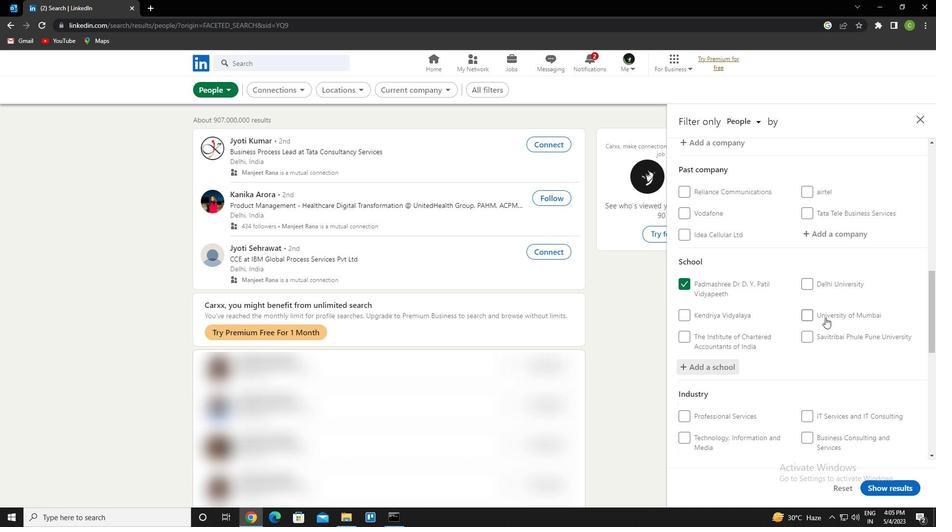 
Action: Mouse moved to (822, 313)
Screenshot: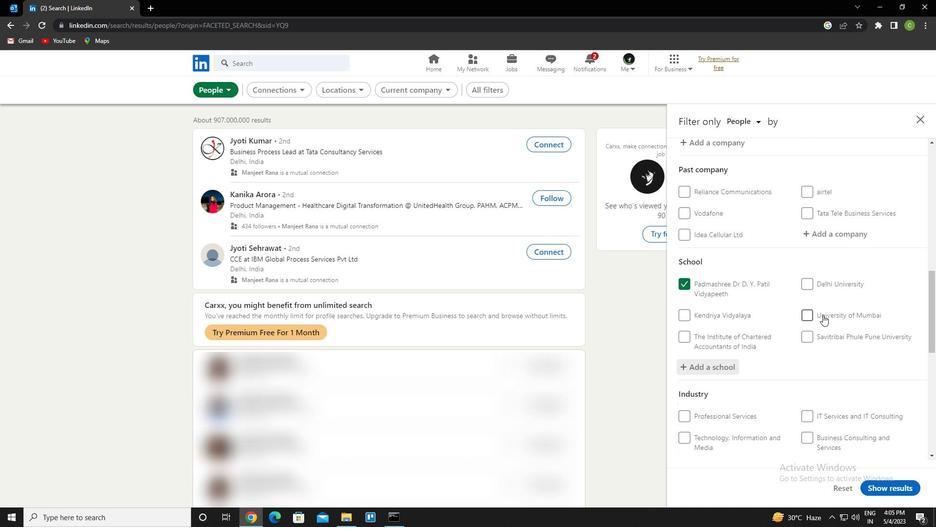 
Action: Mouse scrolled (822, 312) with delta (0, 0)
Screenshot: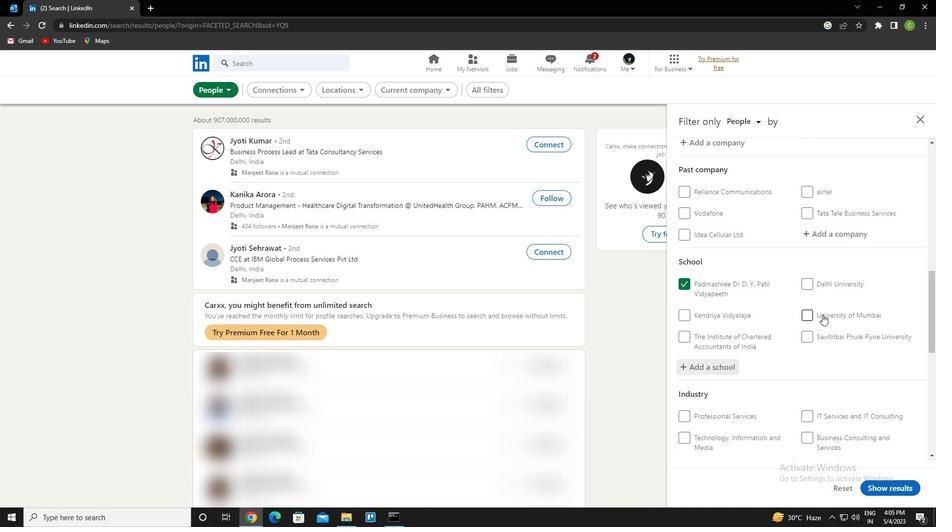 
Action: Mouse moved to (822, 308)
Screenshot: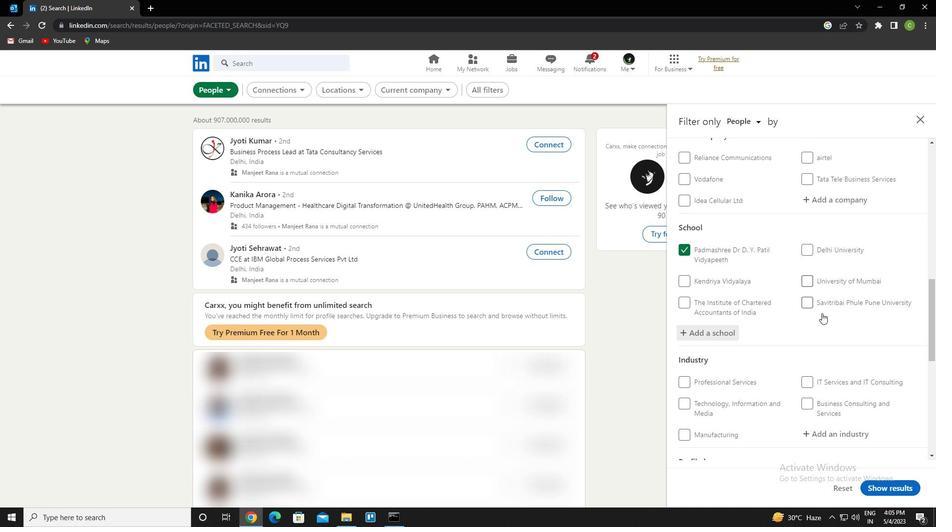 
Action: Mouse scrolled (822, 308) with delta (0, 0)
Screenshot: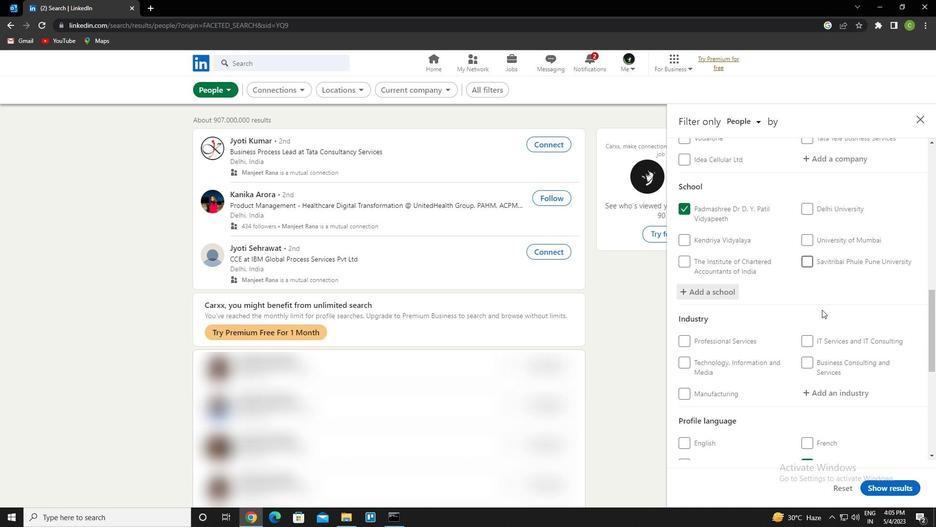 
Action: Mouse moved to (832, 319)
Screenshot: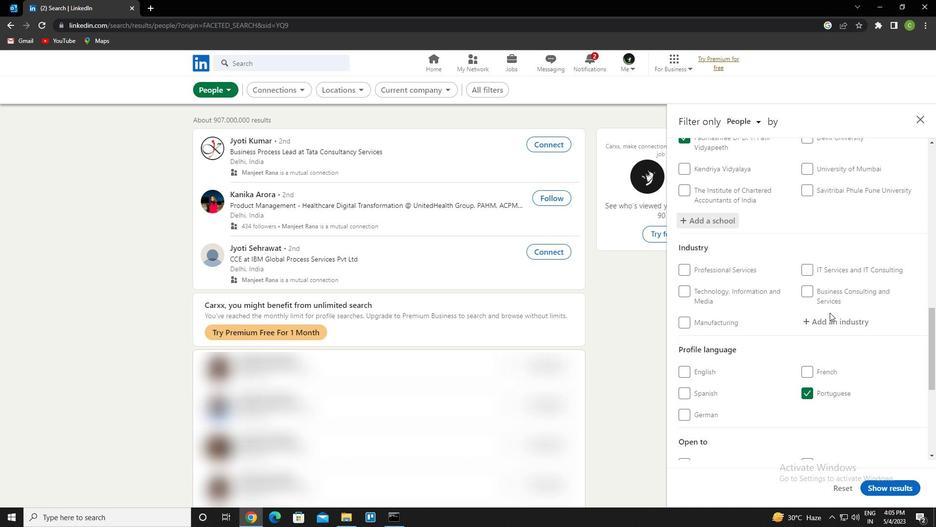 
Action: Mouse pressed left at (832, 319)
Screenshot: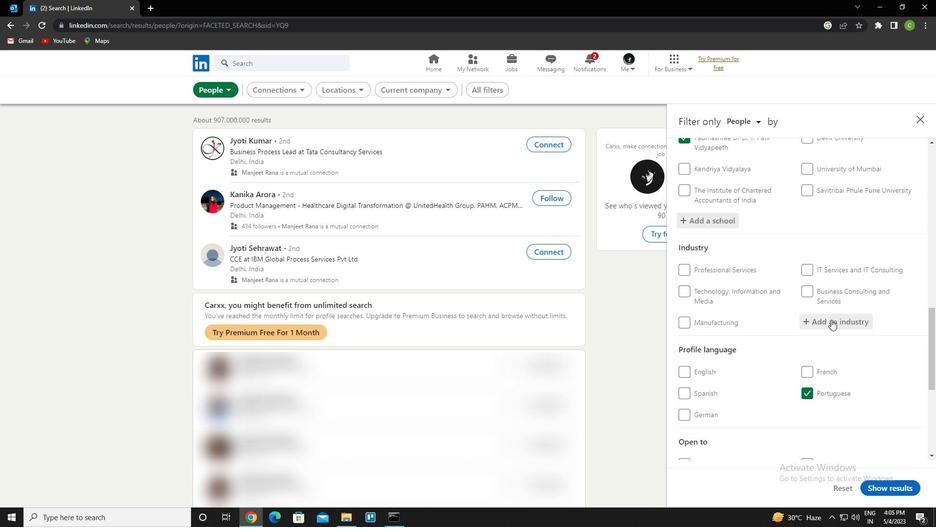 
Action: Key pressed <Key.caps_lock>g<Key.caps_lock>olf<Key.space>courses<Key.space>and<Key.space>country<Key.down><Key.enter>
Screenshot: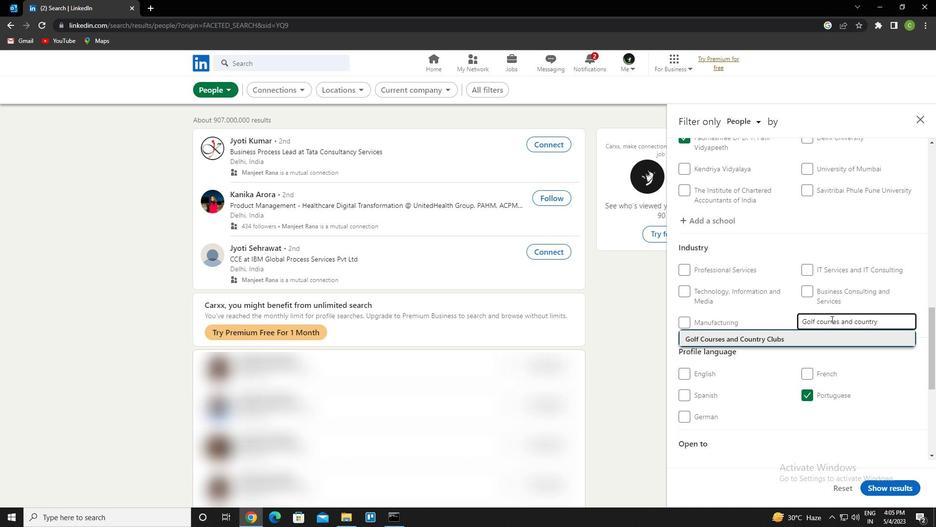 
Action: Mouse scrolled (832, 319) with delta (0, 0)
Screenshot: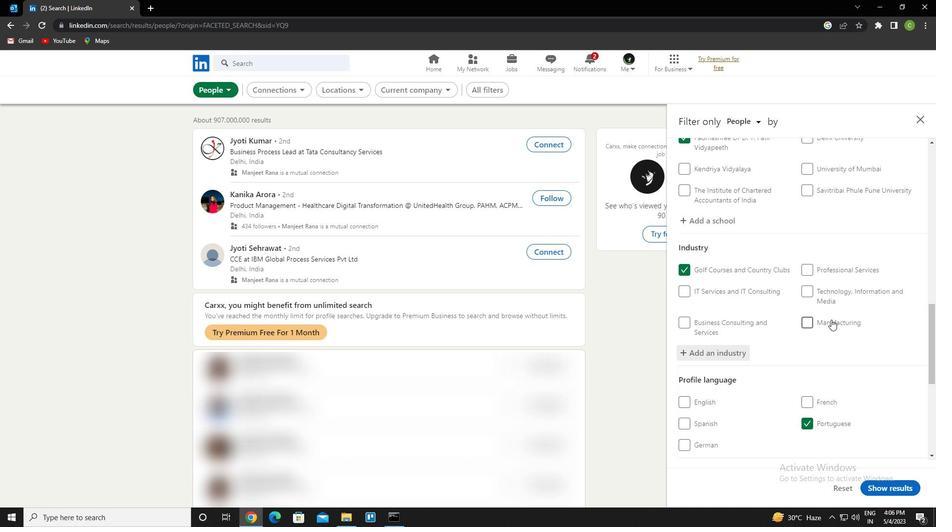 
Action: Mouse scrolled (832, 319) with delta (0, 0)
Screenshot: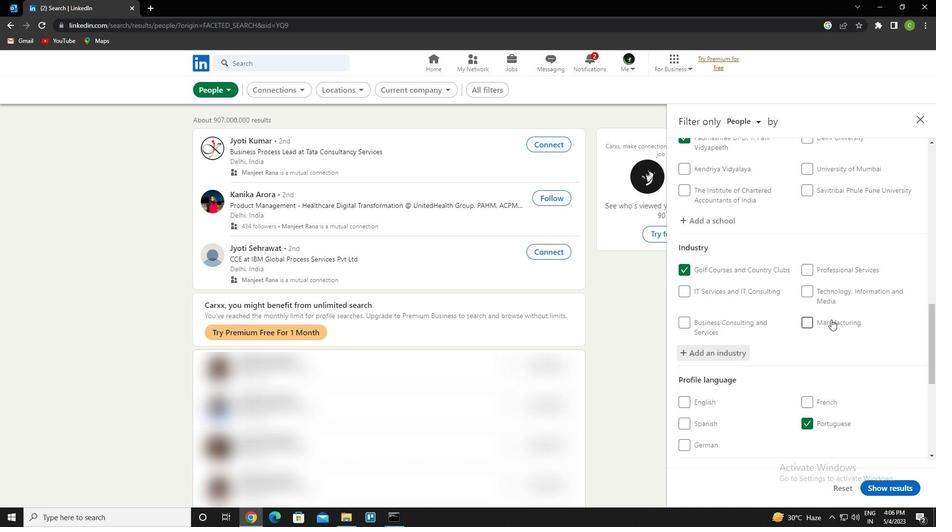 
Action: Mouse scrolled (832, 319) with delta (0, 0)
Screenshot: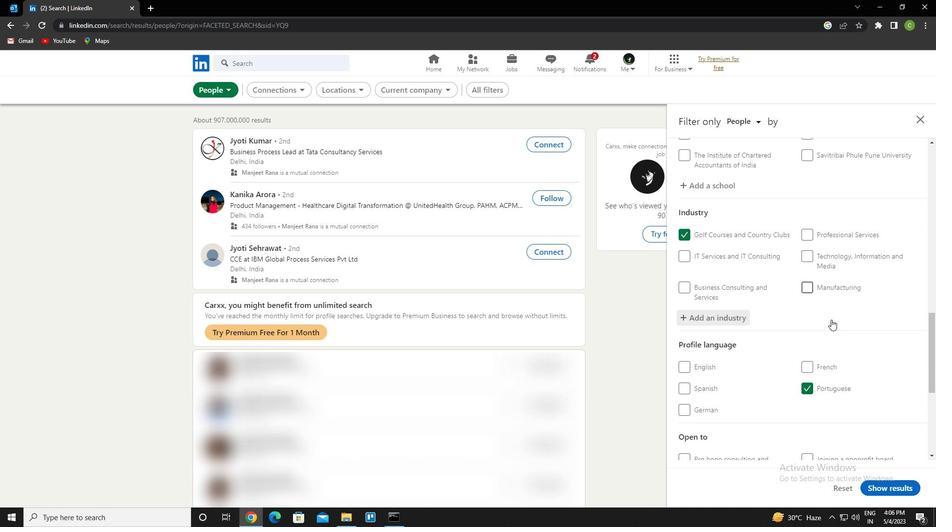
Action: Mouse scrolled (832, 319) with delta (0, 0)
Screenshot: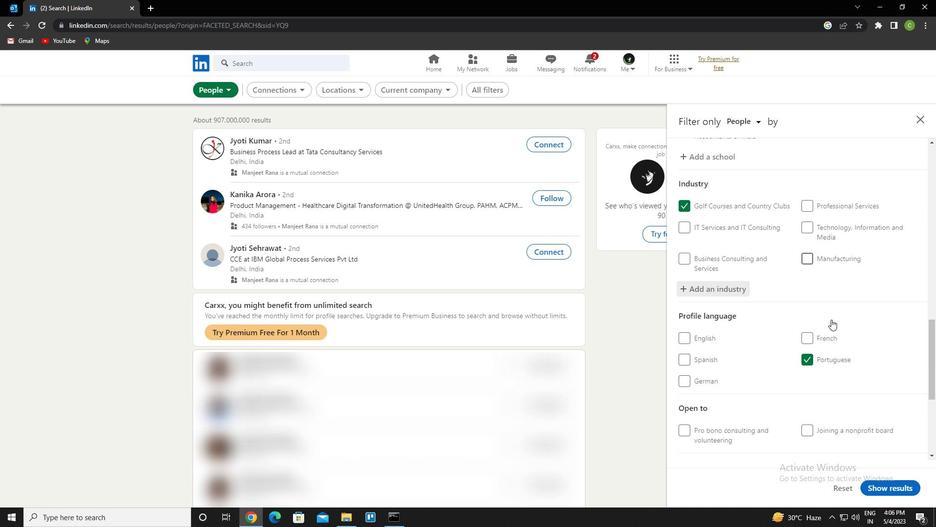 
Action: Mouse scrolled (832, 319) with delta (0, 0)
Screenshot: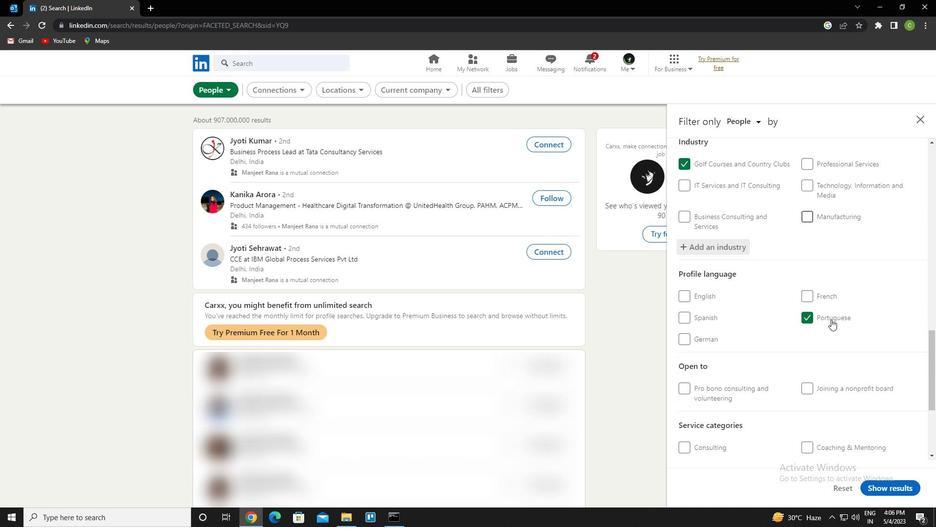 
Action: Mouse scrolled (832, 319) with delta (0, 0)
Screenshot: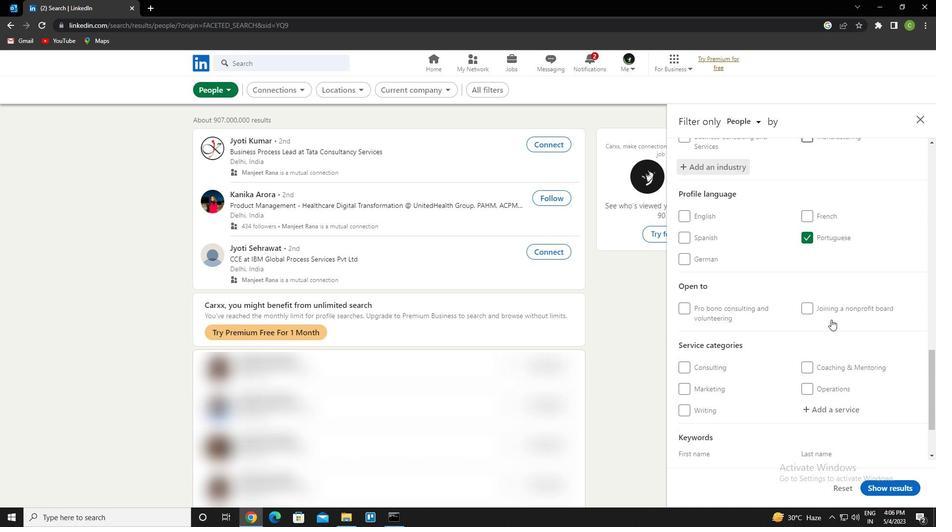 
Action: Mouse moved to (834, 317)
Screenshot: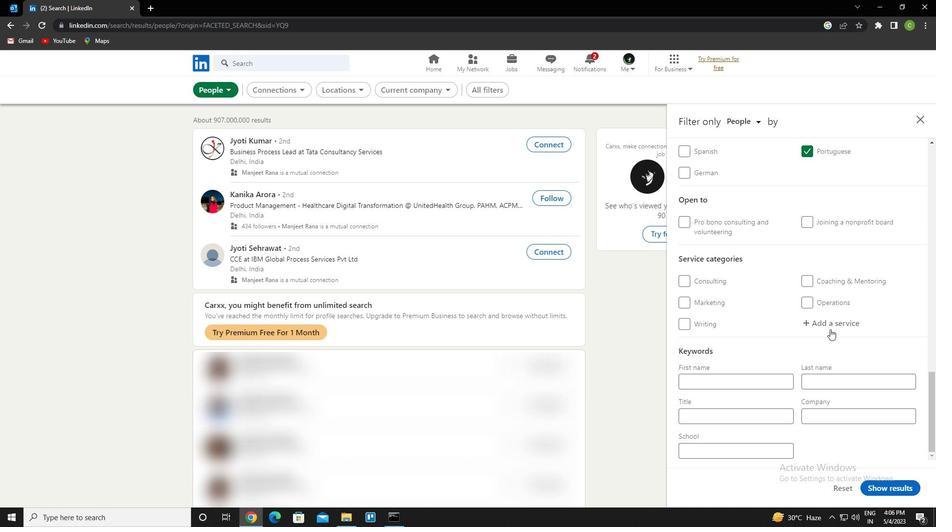 
Action: Mouse pressed left at (834, 317)
Screenshot: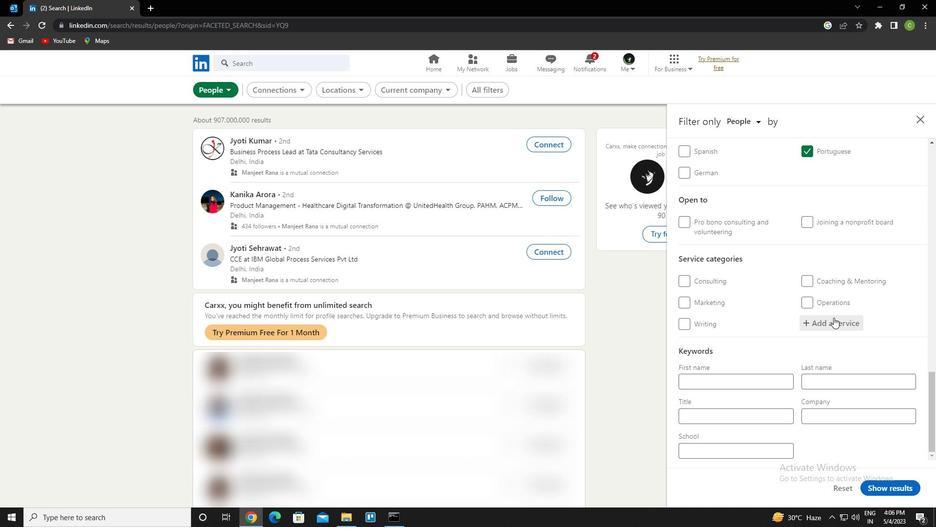 
Action: Key pressed <Key.caps_lock>p<Key.caps_lock>roject<Key.space>management<Key.down><Key.enter>
Screenshot: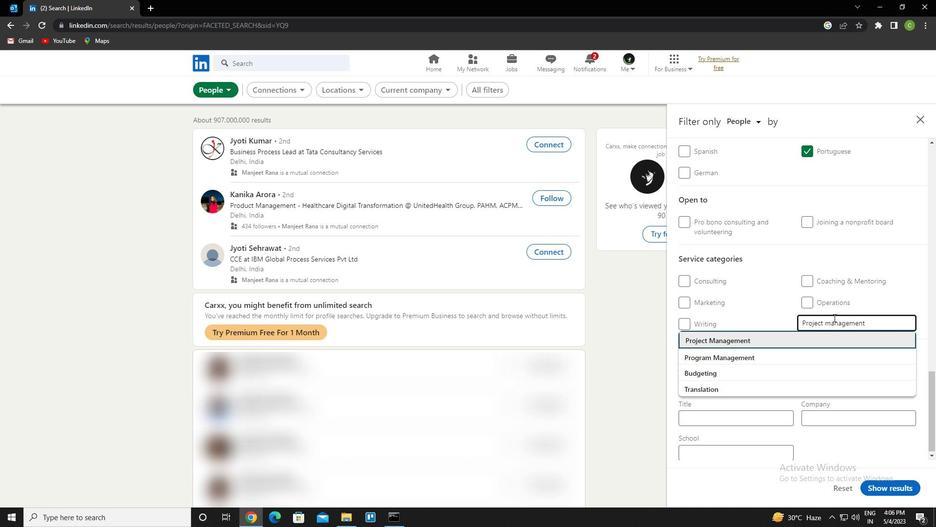 
Action: Mouse moved to (829, 322)
Screenshot: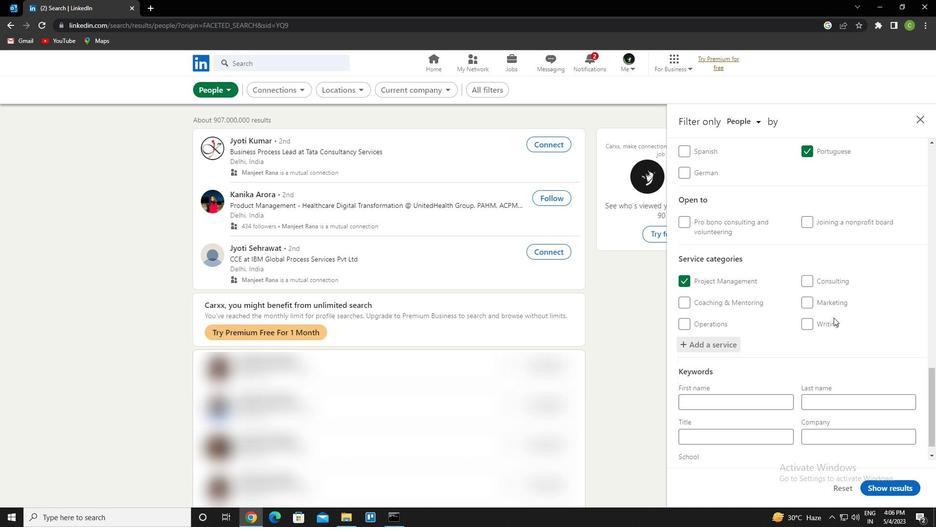 
Action: Mouse scrolled (829, 322) with delta (0, 0)
Screenshot: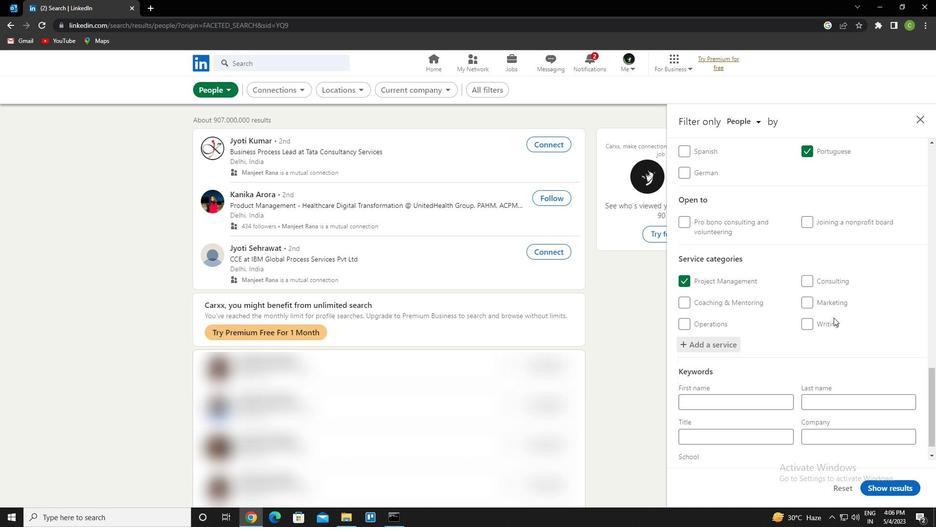 
Action: Mouse moved to (828, 322)
Screenshot: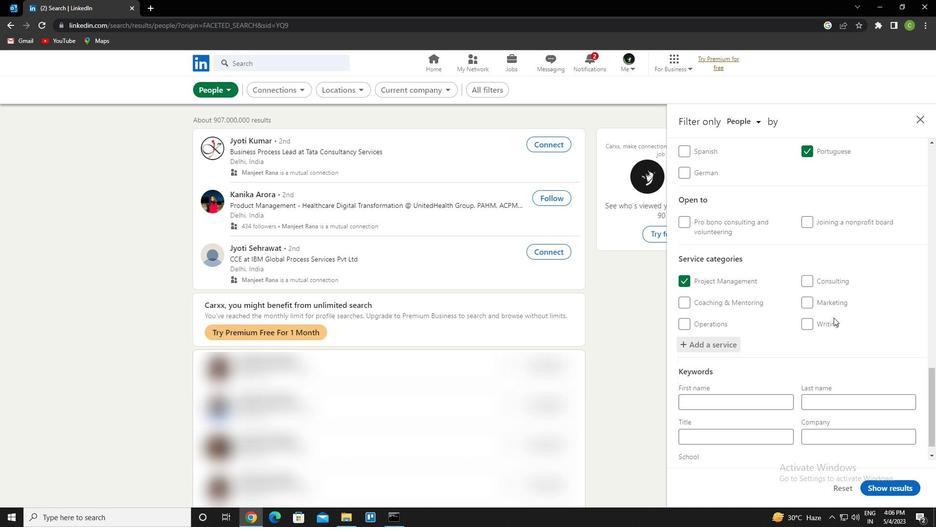 
Action: Mouse scrolled (828, 322) with delta (0, 0)
Screenshot: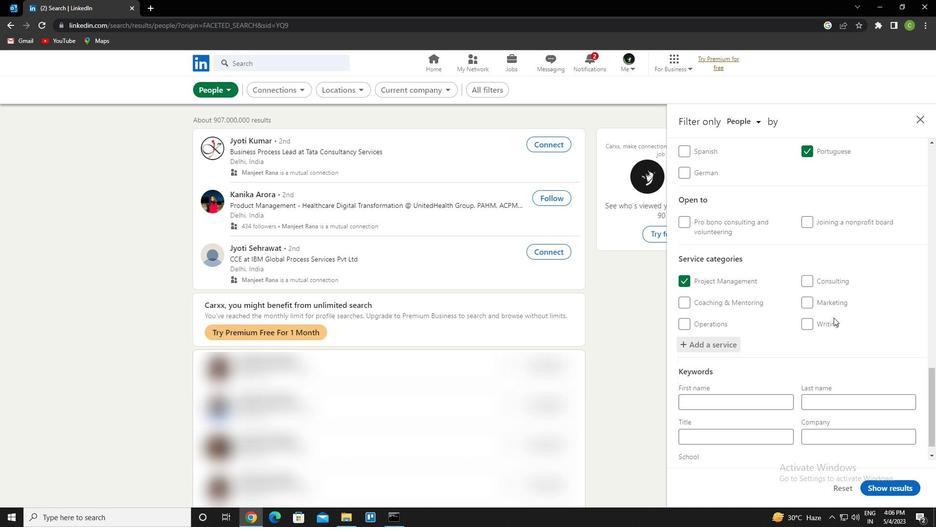 
Action: Mouse scrolled (828, 322) with delta (0, 0)
Screenshot: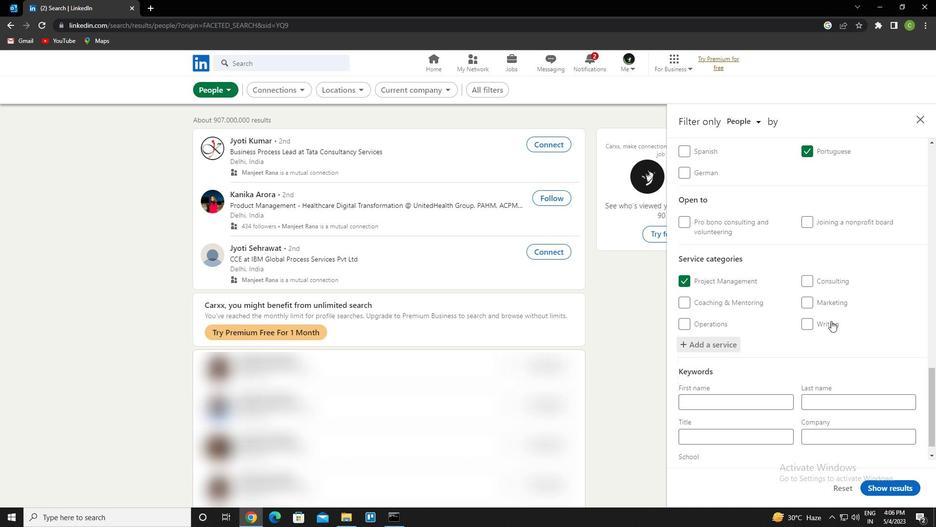 
Action: Mouse scrolled (828, 322) with delta (0, 0)
Screenshot: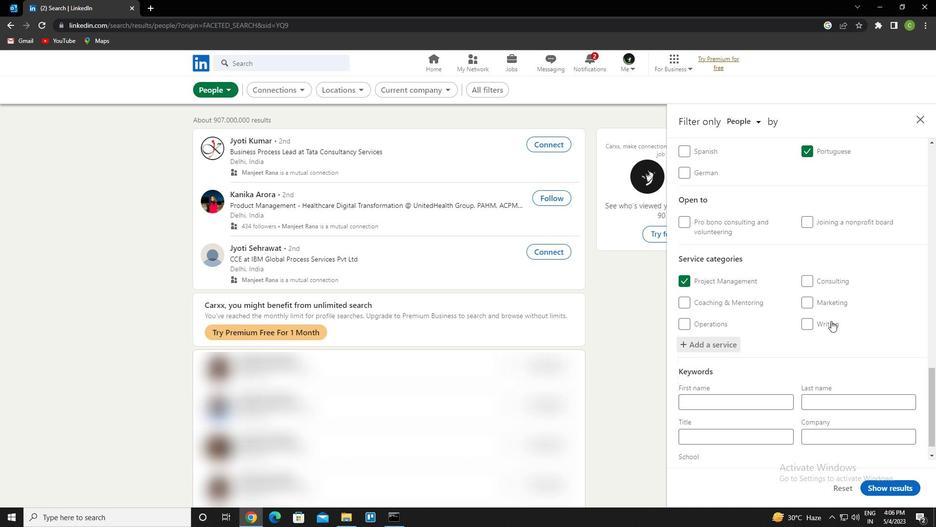 
Action: Mouse scrolled (828, 322) with delta (0, 0)
Screenshot: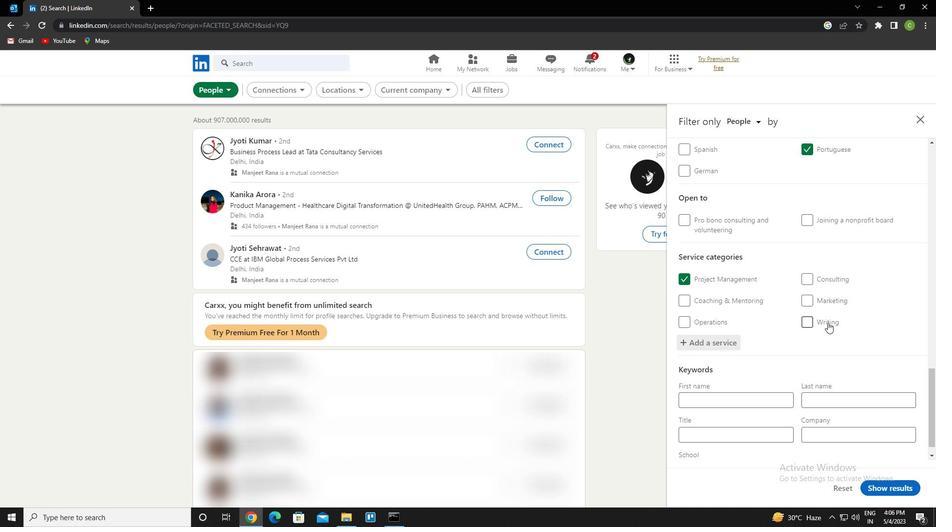 
Action: Mouse scrolled (828, 322) with delta (0, 0)
Screenshot: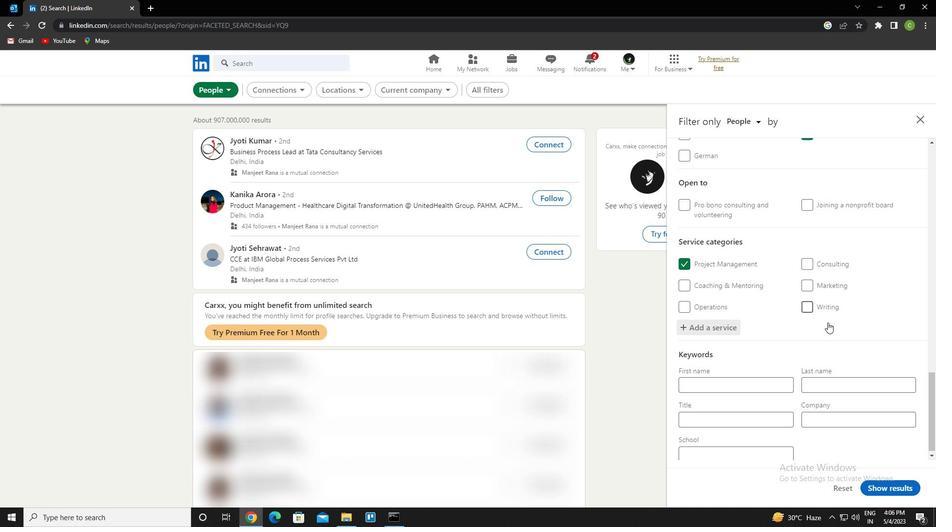 
Action: Mouse moved to (739, 416)
Screenshot: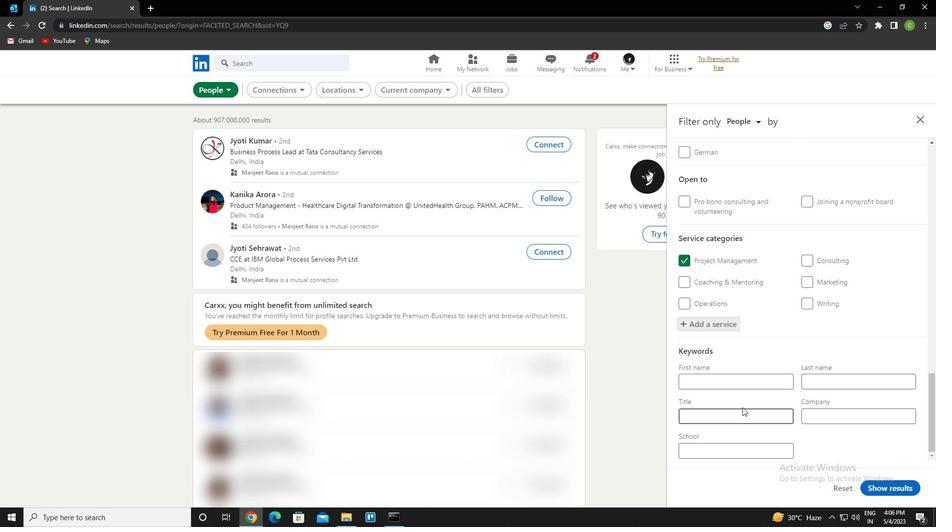 
Action: Mouse pressed left at (739, 416)
Screenshot: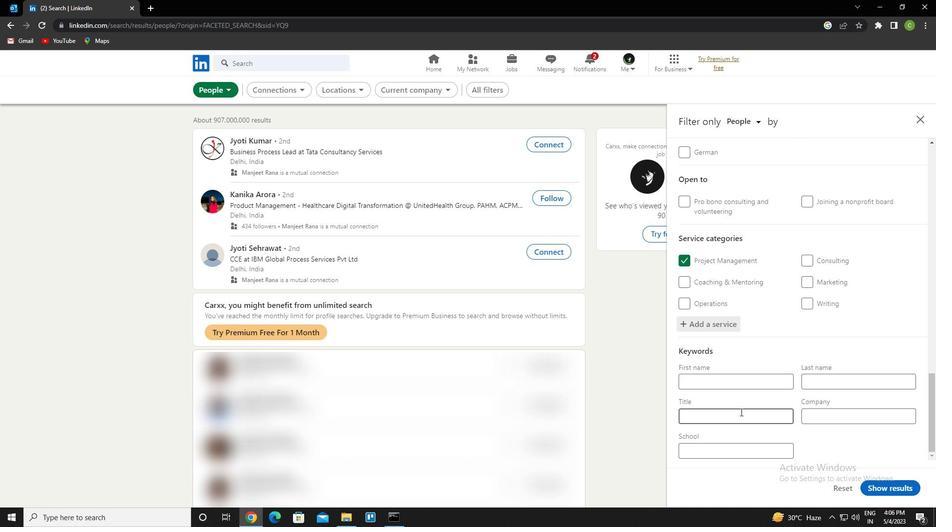 
Action: Mouse moved to (740, 416)
Screenshot: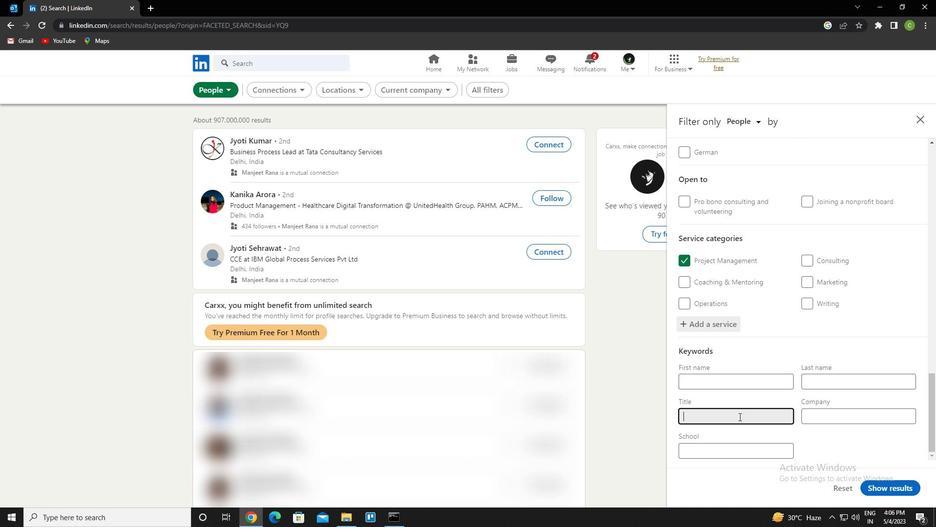 
Action: Key pressed <Key.caps_lock>m<Key.caps_lock>edical<Key.space><Key.caps_lock>a<Key.caps_lock>dministrator
Screenshot: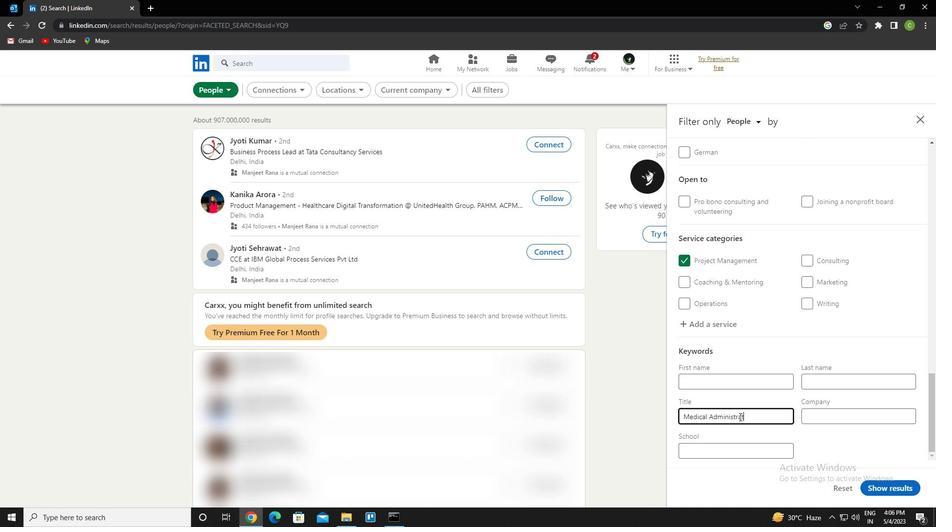 
Action: Mouse moved to (895, 491)
Screenshot: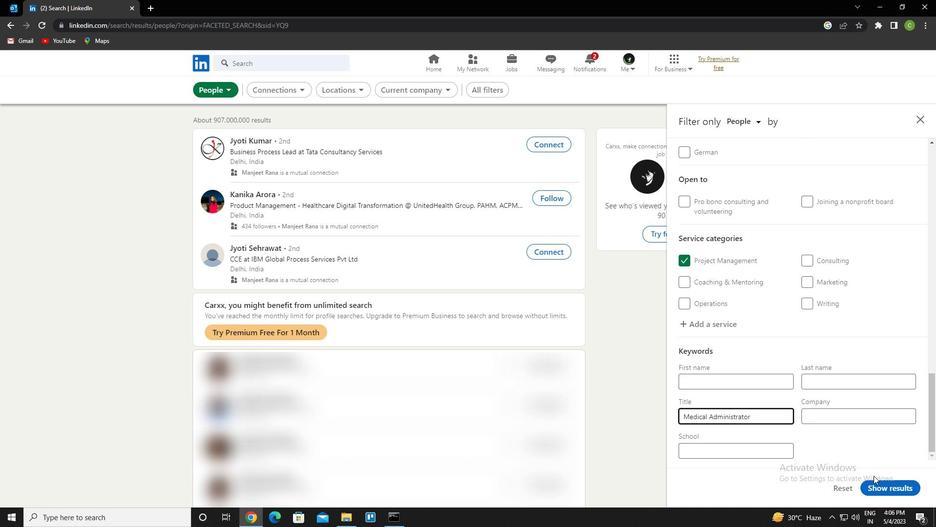 
Action: Mouse pressed left at (895, 491)
Screenshot: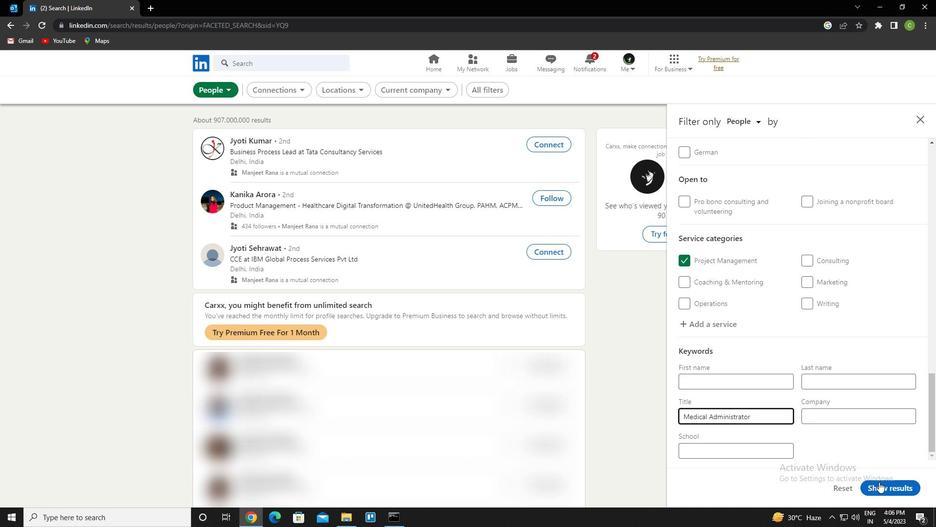 
Action: Mouse moved to (487, 400)
Screenshot: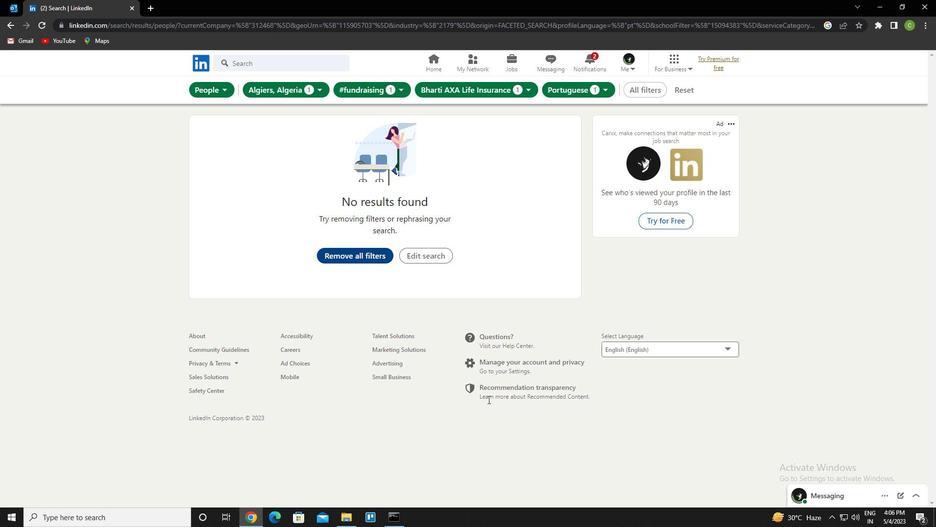 
